 Task: Find connections with filter location Lorca with filter topic #motivation with filter profile language Potuguese with filter current company Reliance Industries Limited with filter school G. Pulla Reddy Engineering College with filter industry Security Guards and Patrol Services with filter service category Healthcare Consulting with filter keywords title Bookkeeper
Action: Mouse moved to (470, 57)
Screenshot: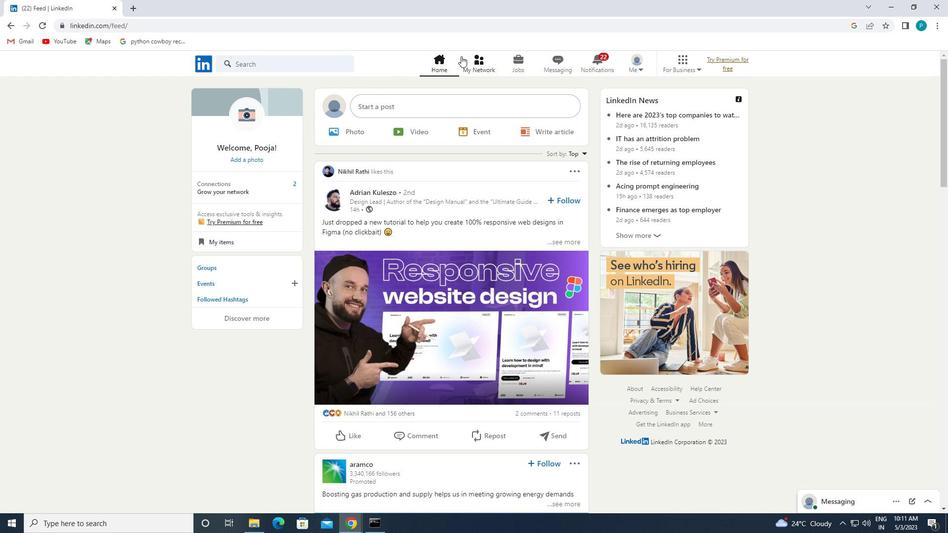 
Action: Mouse pressed left at (470, 57)
Screenshot: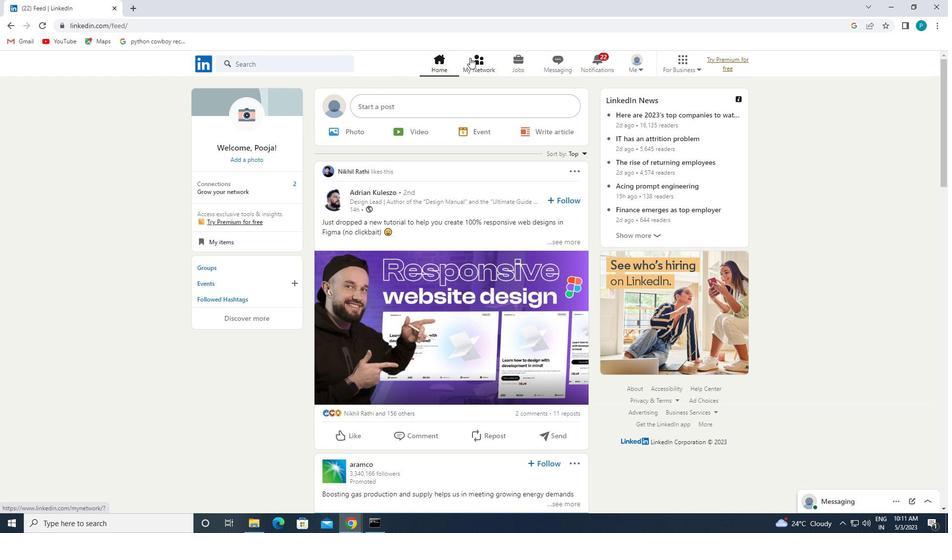 
Action: Mouse moved to (291, 113)
Screenshot: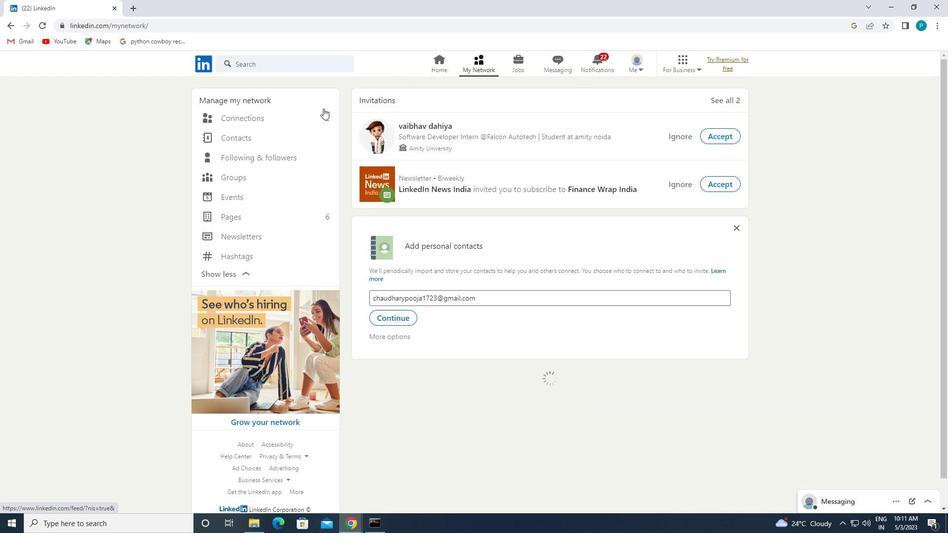 
Action: Mouse pressed left at (291, 113)
Screenshot: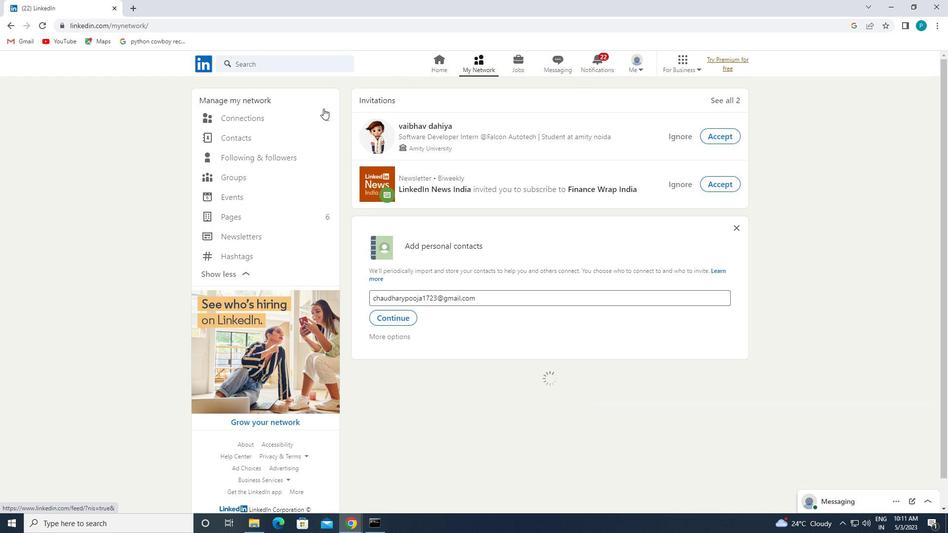 
Action: Mouse moved to (531, 114)
Screenshot: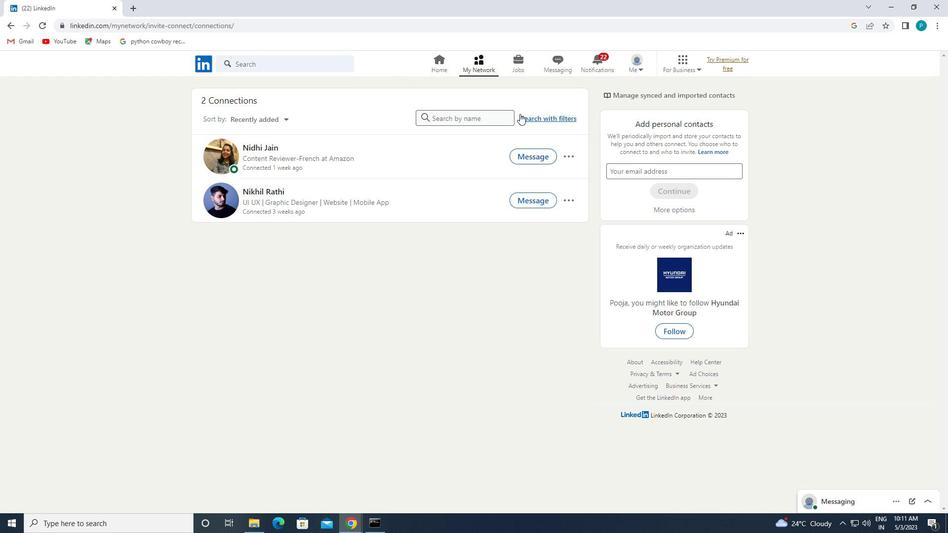 
Action: Mouse pressed left at (531, 114)
Screenshot: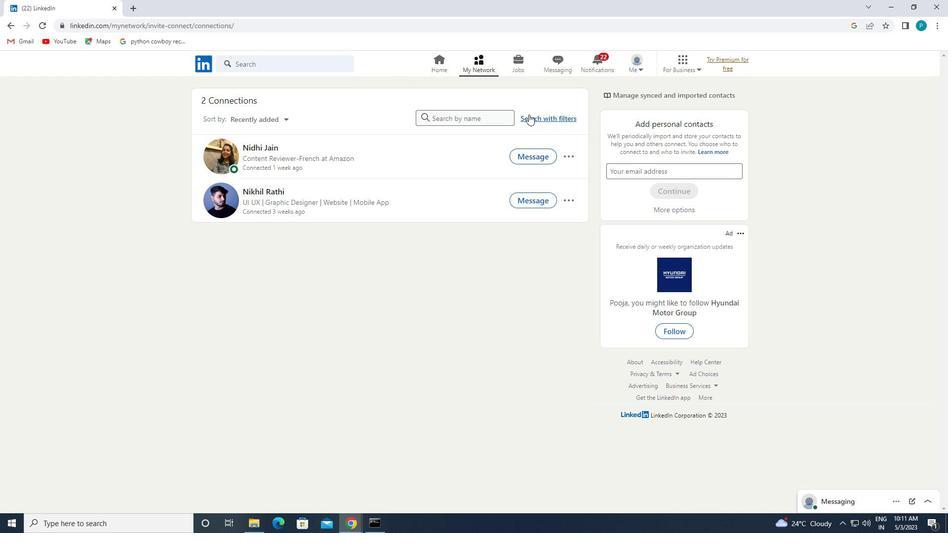 
Action: Mouse moved to (513, 96)
Screenshot: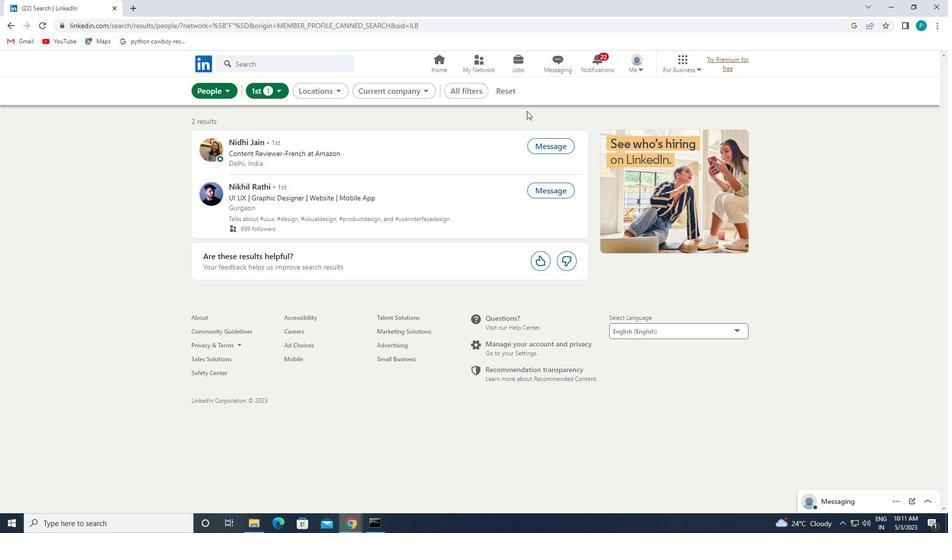 
Action: Mouse pressed left at (513, 96)
Screenshot: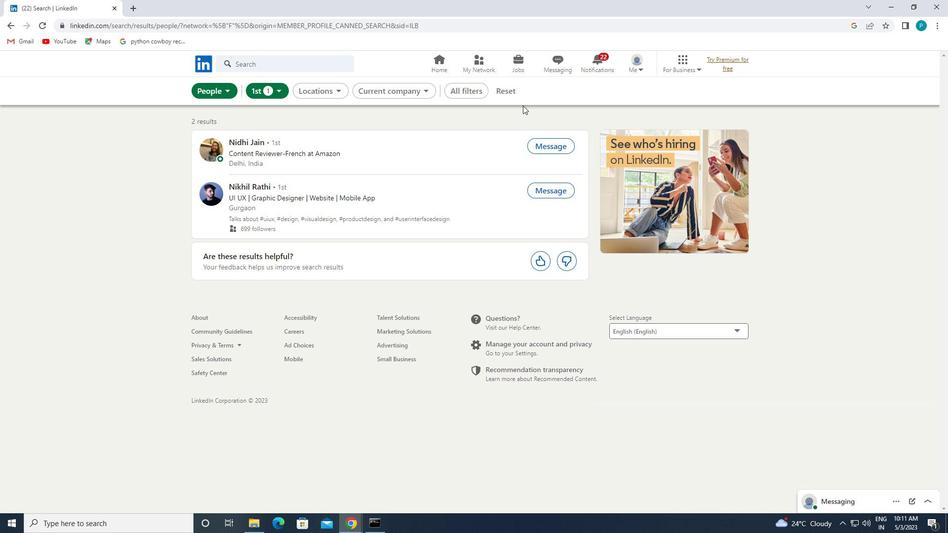 
Action: Mouse moved to (503, 91)
Screenshot: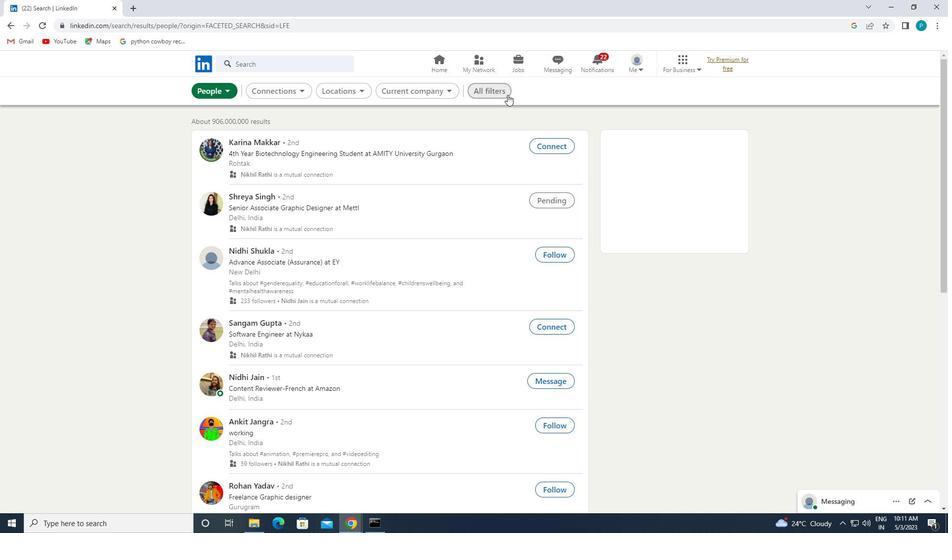 
Action: Mouse pressed left at (503, 91)
Screenshot: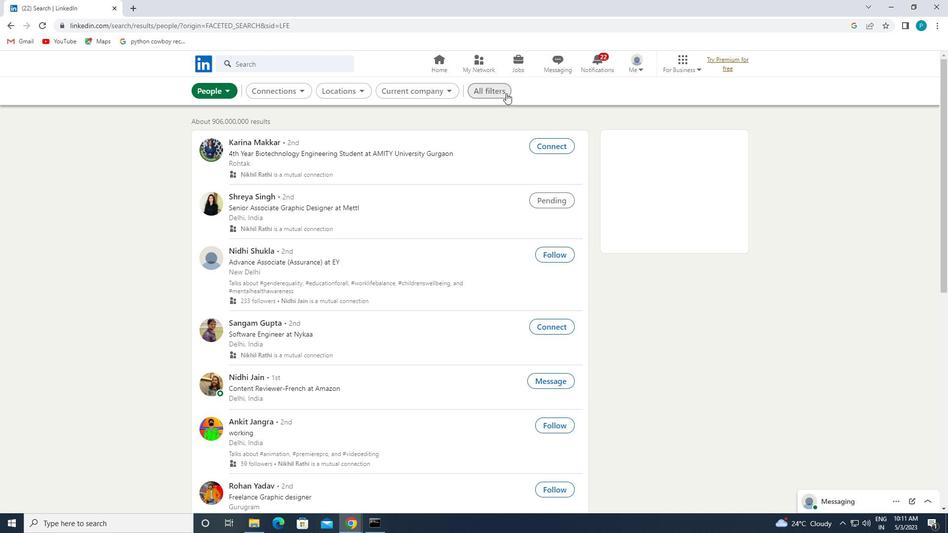 
Action: Mouse moved to (811, 257)
Screenshot: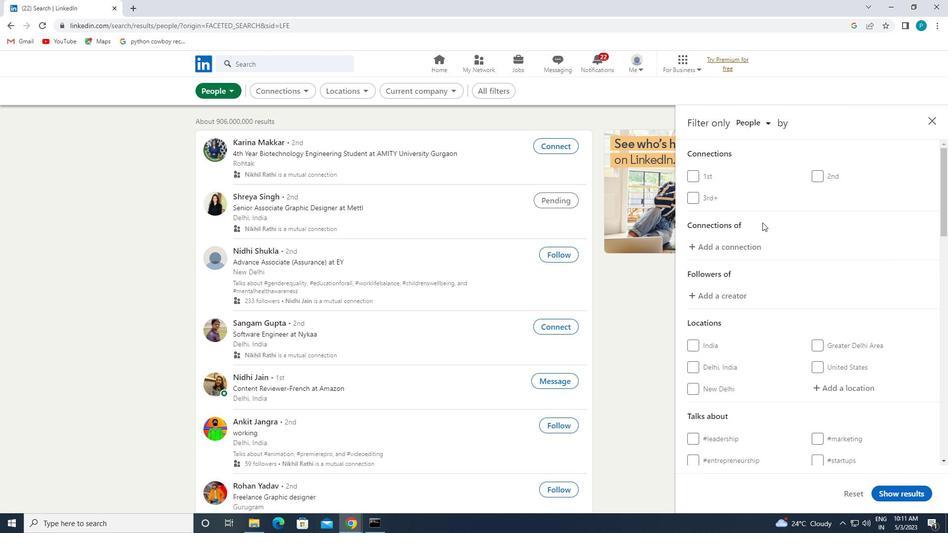 
Action: Mouse scrolled (811, 256) with delta (0, 0)
Screenshot: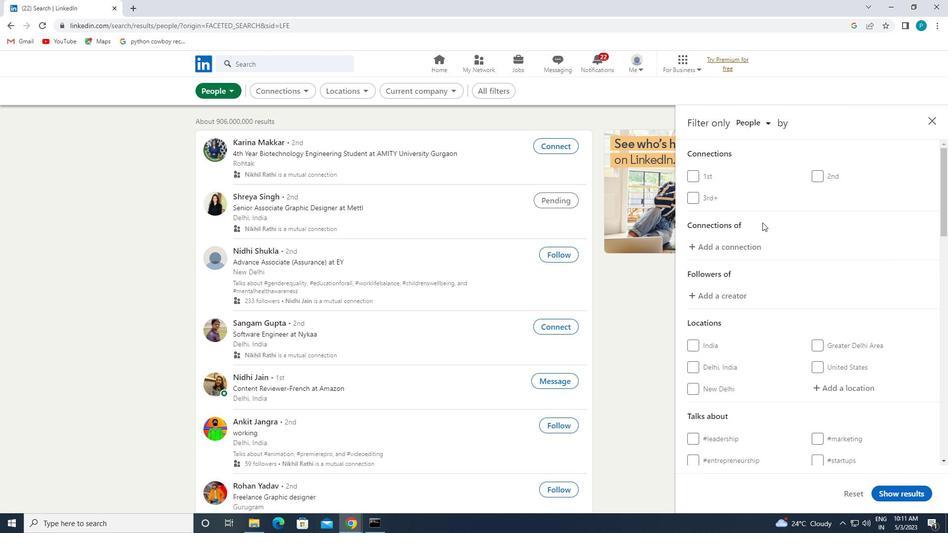 
Action: Mouse moved to (811, 257)
Screenshot: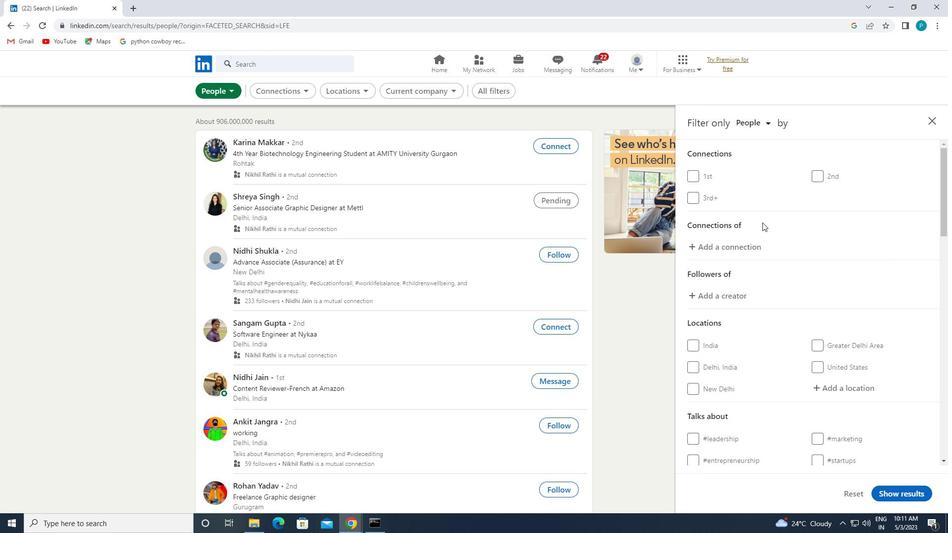 
Action: Mouse scrolled (811, 257) with delta (0, 0)
Screenshot: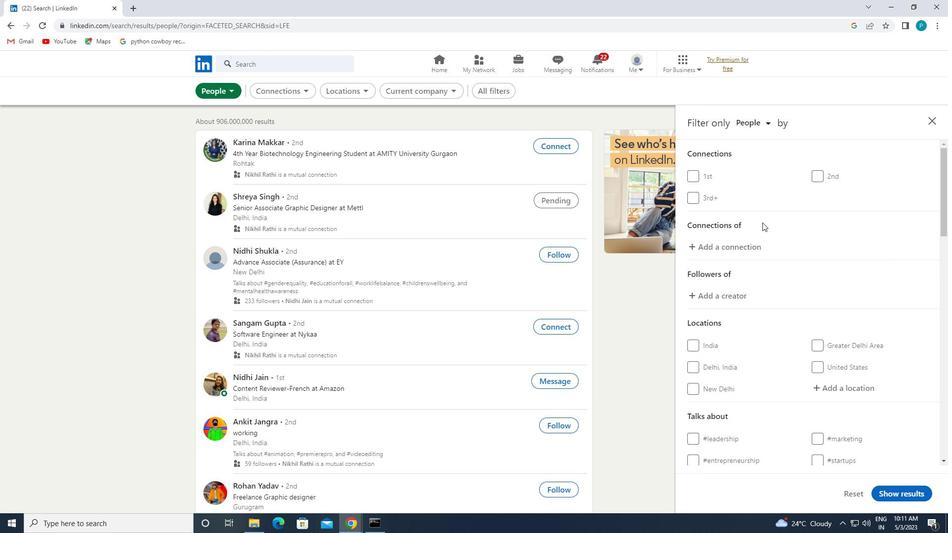 
Action: Mouse scrolled (811, 257) with delta (0, 0)
Screenshot: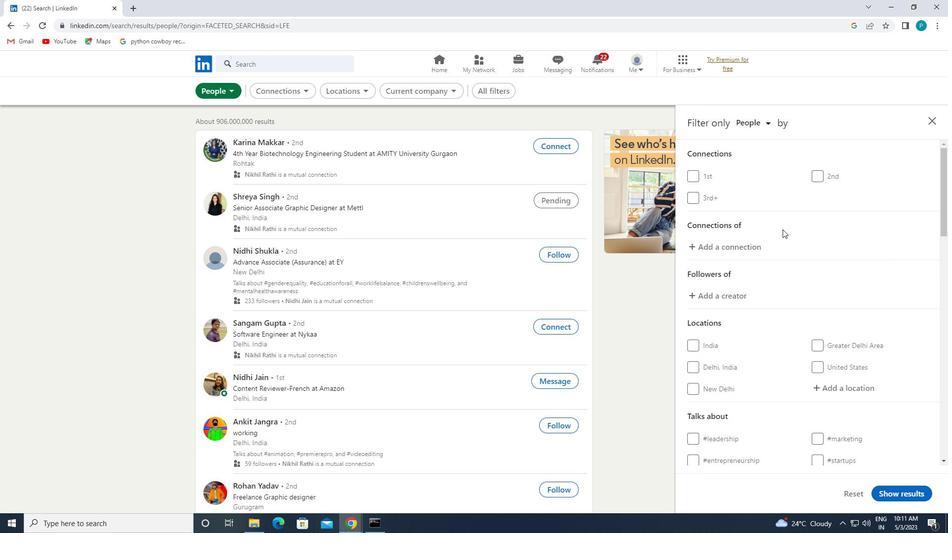 
Action: Mouse moved to (820, 240)
Screenshot: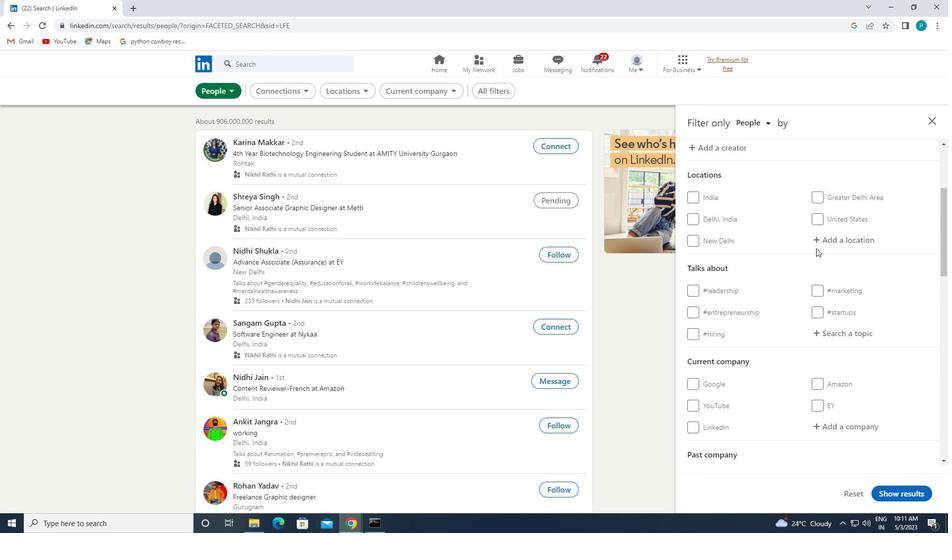 
Action: Mouse pressed left at (820, 240)
Screenshot: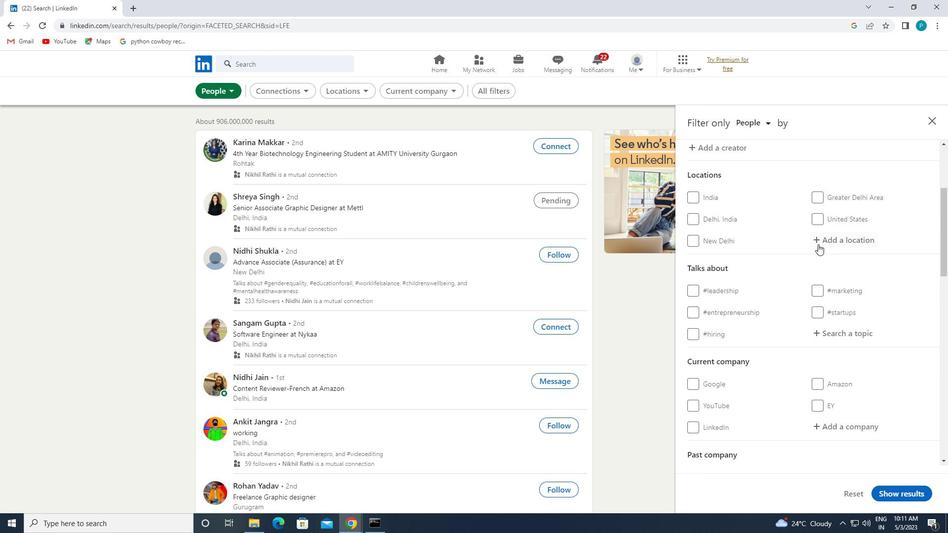 
Action: Mouse moved to (821, 240)
Screenshot: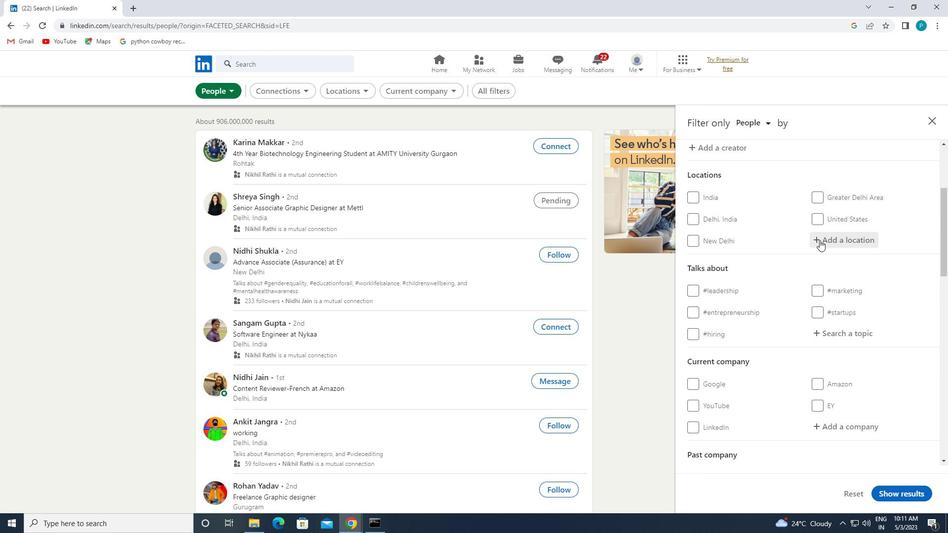 
Action: Key pressed <Key.caps_lock>l<Key.caps_lock>orca
Screenshot: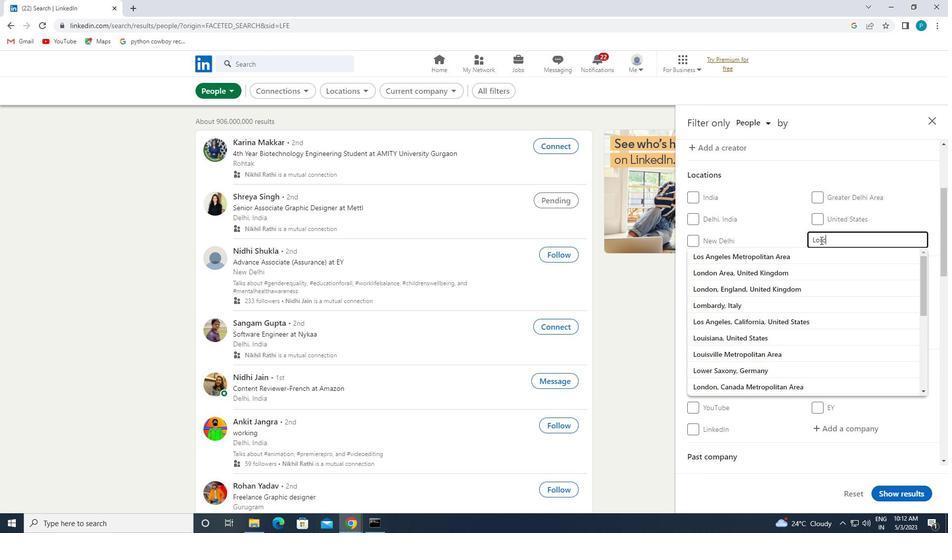 
Action: Mouse moved to (801, 257)
Screenshot: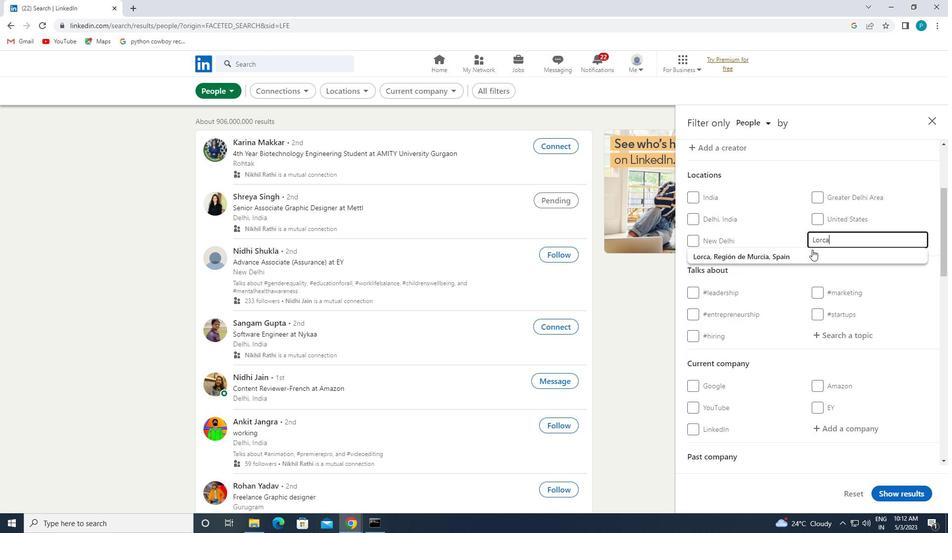 
Action: Mouse pressed left at (801, 257)
Screenshot: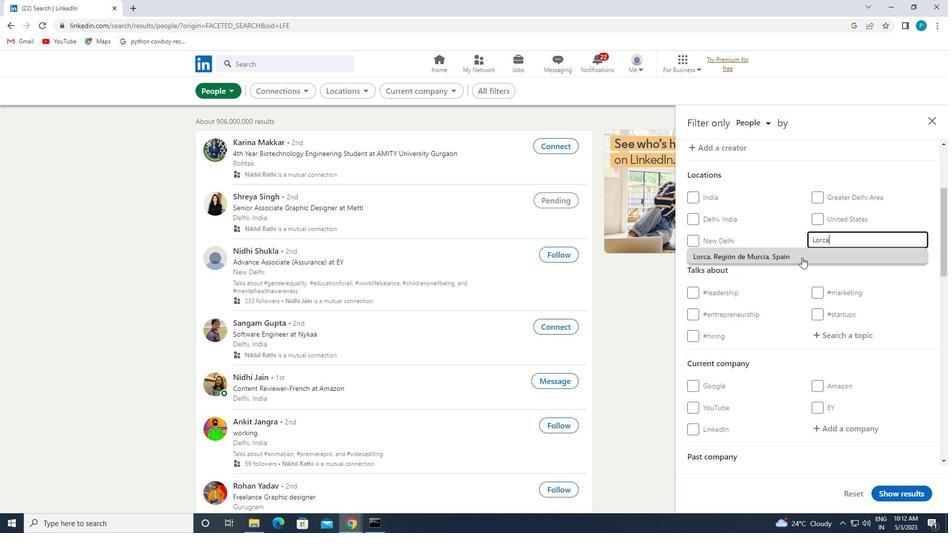 
Action: Mouse moved to (817, 314)
Screenshot: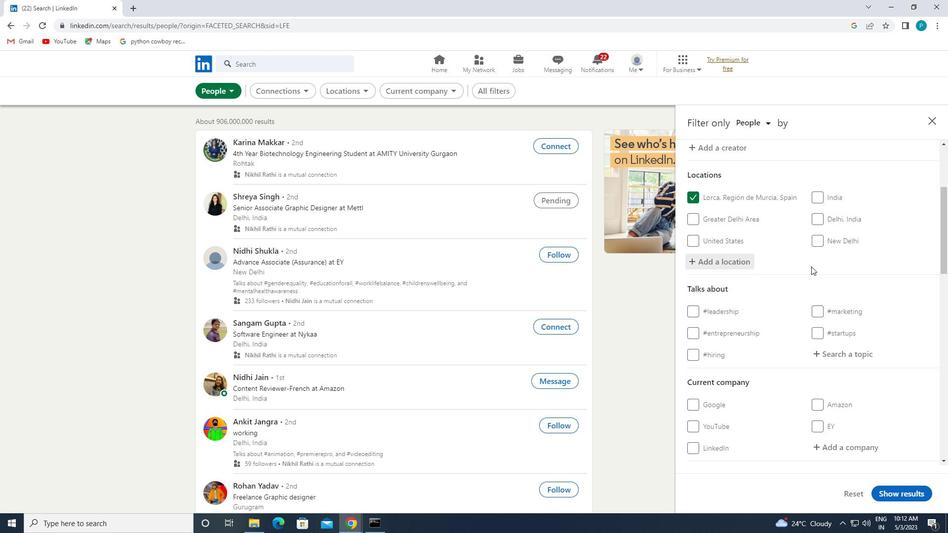 
Action: Mouse scrolled (817, 313) with delta (0, 0)
Screenshot: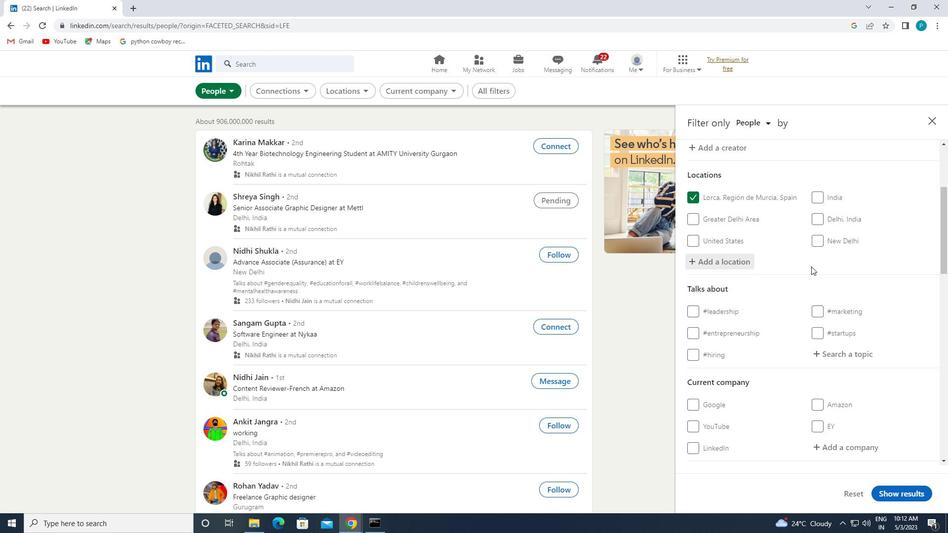 
Action: Mouse moved to (820, 307)
Screenshot: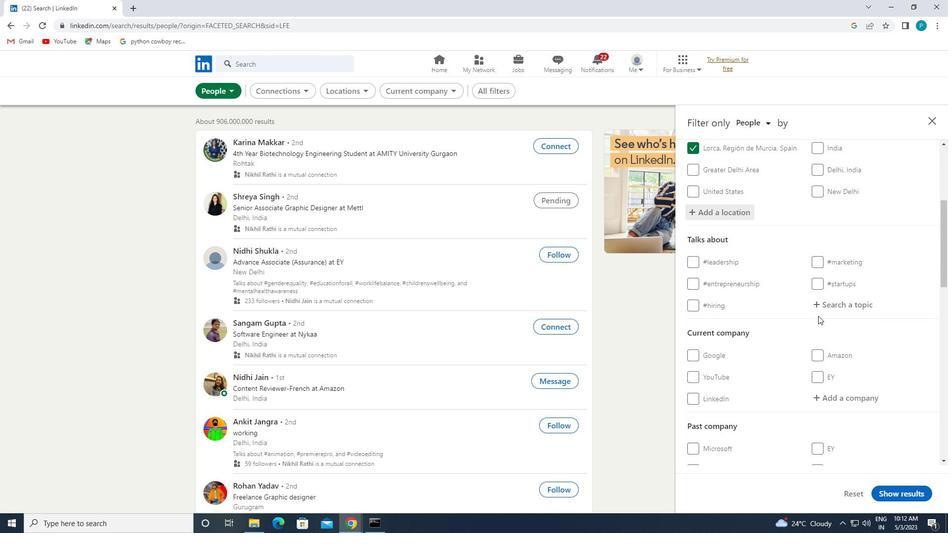 
Action: Mouse pressed left at (820, 307)
Screenshot: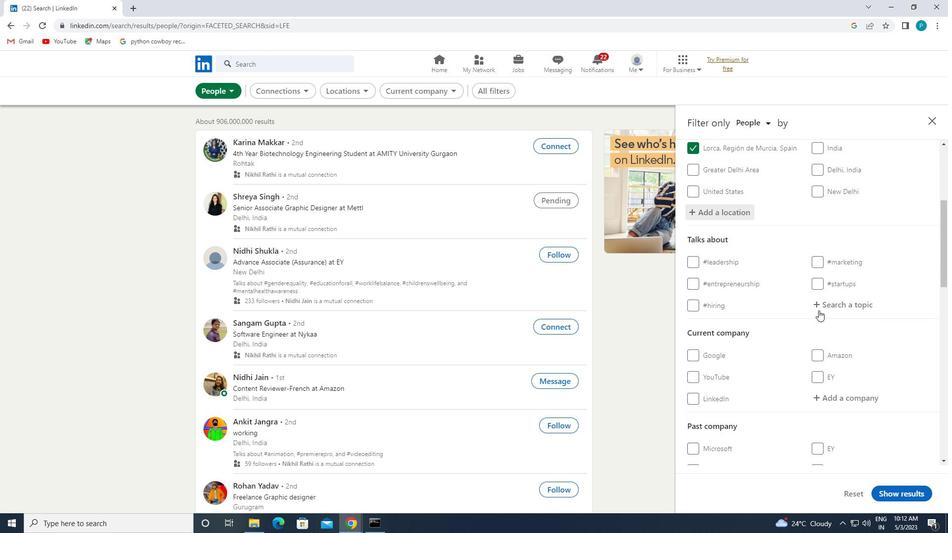 
Action: Mouse moved to (826, 308)
Screenshot: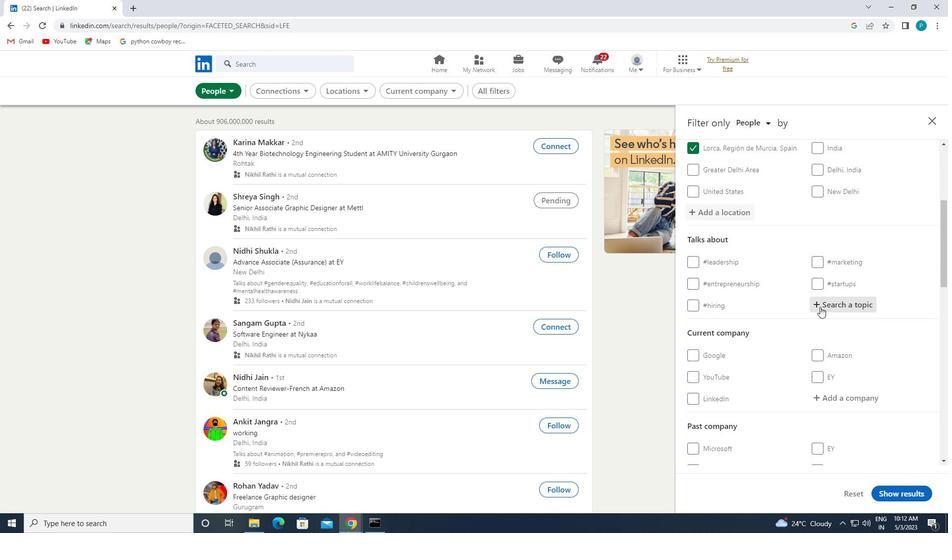 
Action: Key pressed <Key.shift><Key.shift><Key.shift><Key.shift><Key.shift><Key.shift><Key.shift>#<Key.caps_lock><Key.caps_lock>MOTIVATION
Screenshot: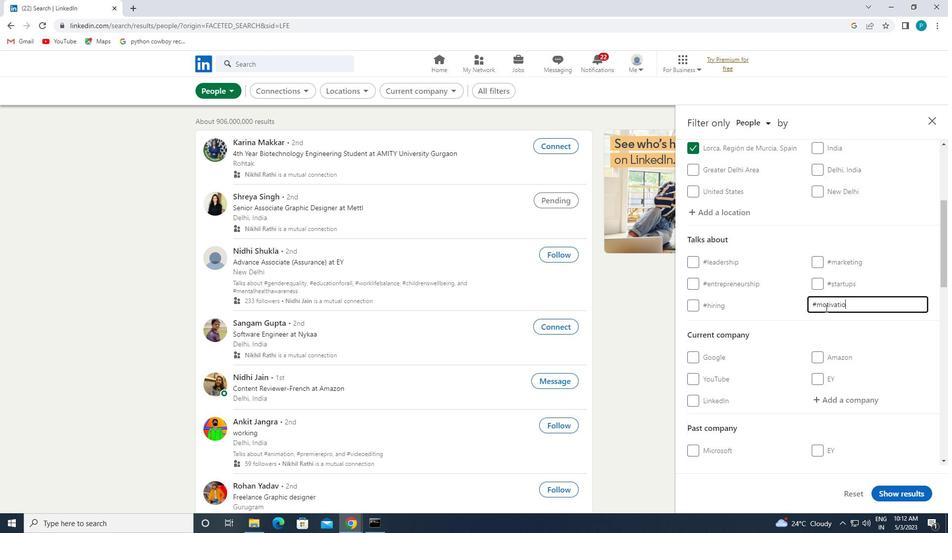 
Action: Mouse moved to (803, 333)
Screenshot: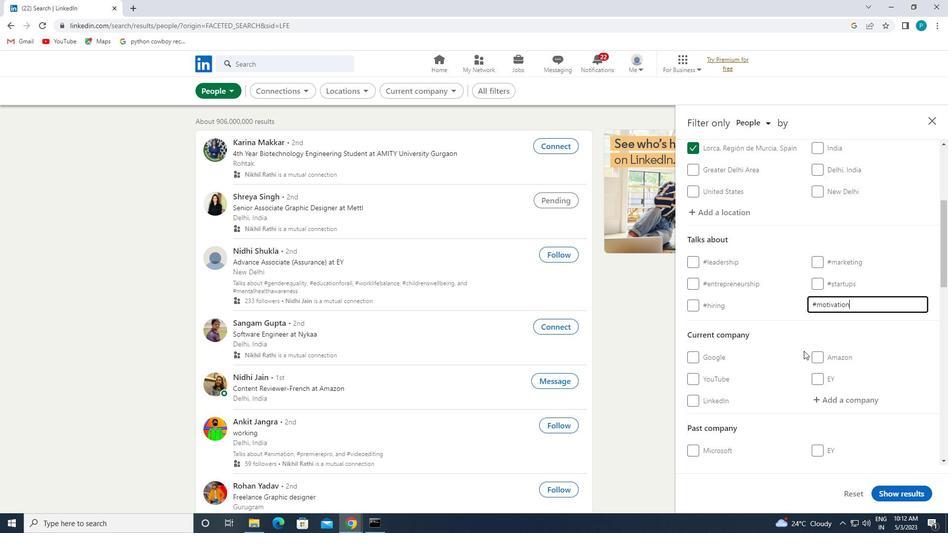 
Action: Mouse scrolled (803, 333) with delta (0, 0)
Screenshot: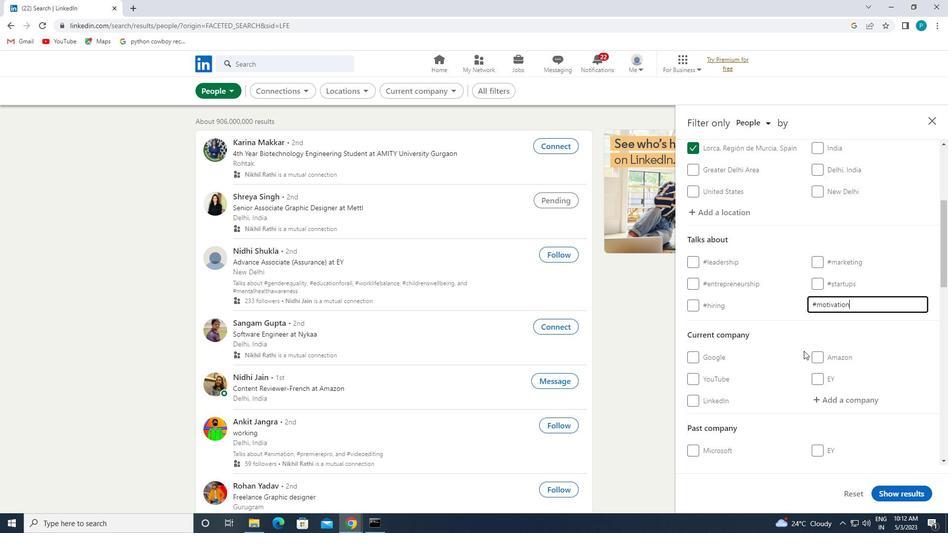 
Action: Mouse scrolled (803, 333) with delta (0, 0)
Screenshot: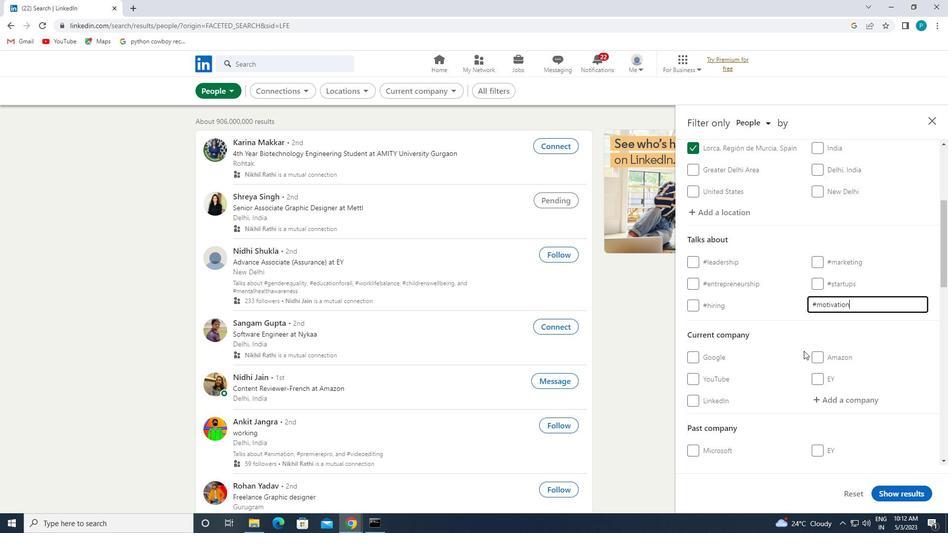 
Action: Mouse scrolled (803, 333) with delta (0, 0)
Screenshot: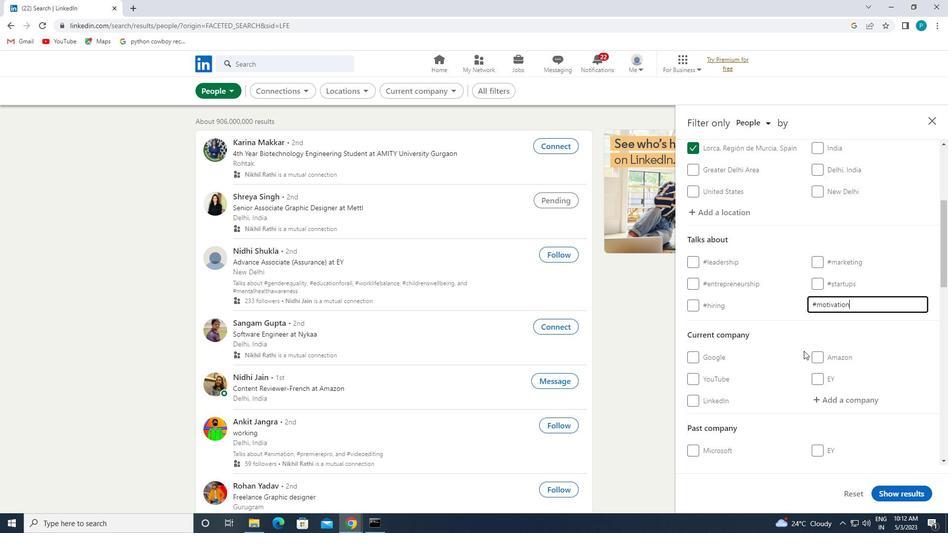
Action: Mouse moved to (791, 346)
Screenshot: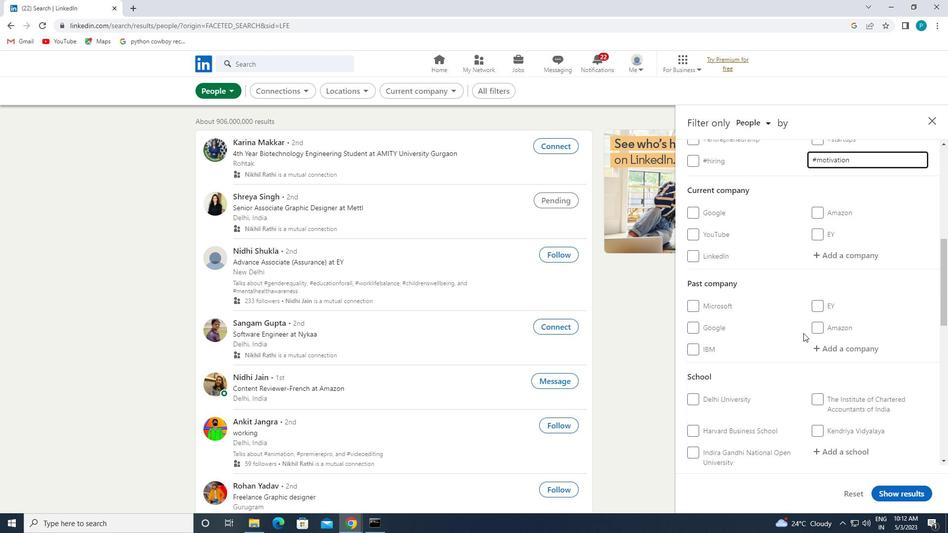 
Action: Mouse scrolled (791, 345) with delta (0, 0)
Screenshot: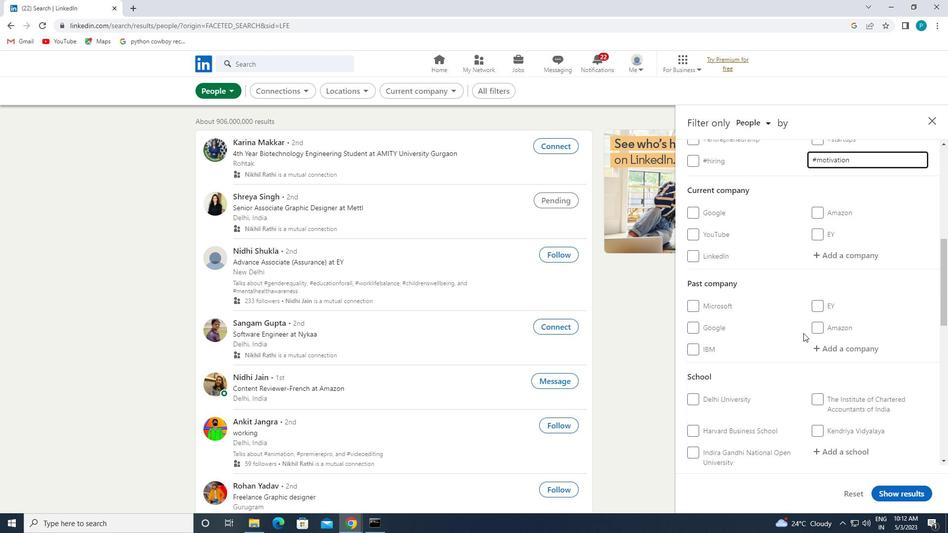 
Action: Mouse moved to (790, 347)
Screenshot: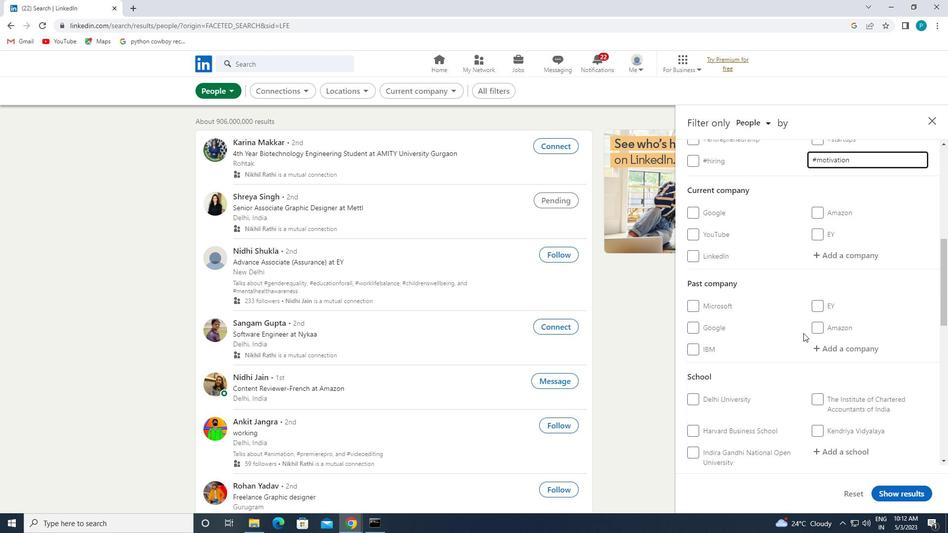 
Action: Mouse scrolled (790, 346) with delta (0, 0)
Screenshot: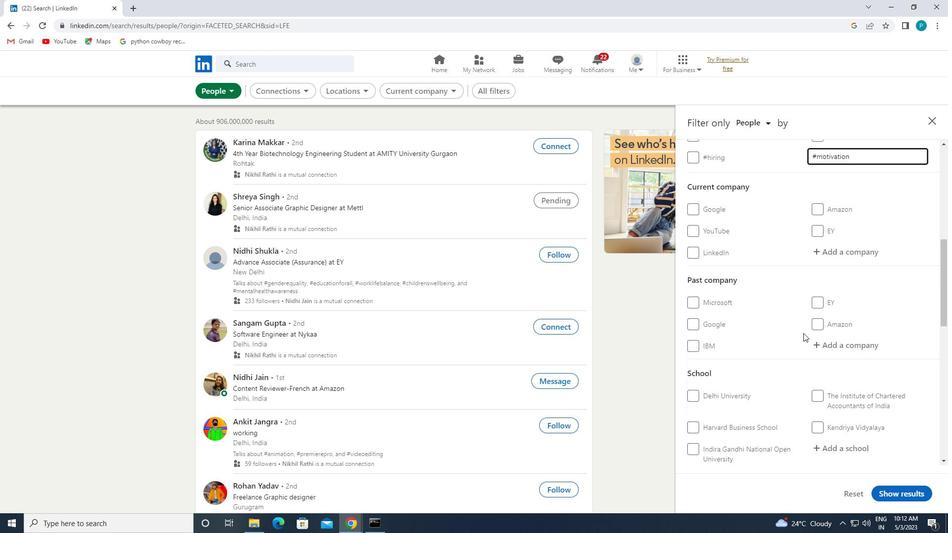 
Action: Mouse moved to (790, 347)
Screenshot: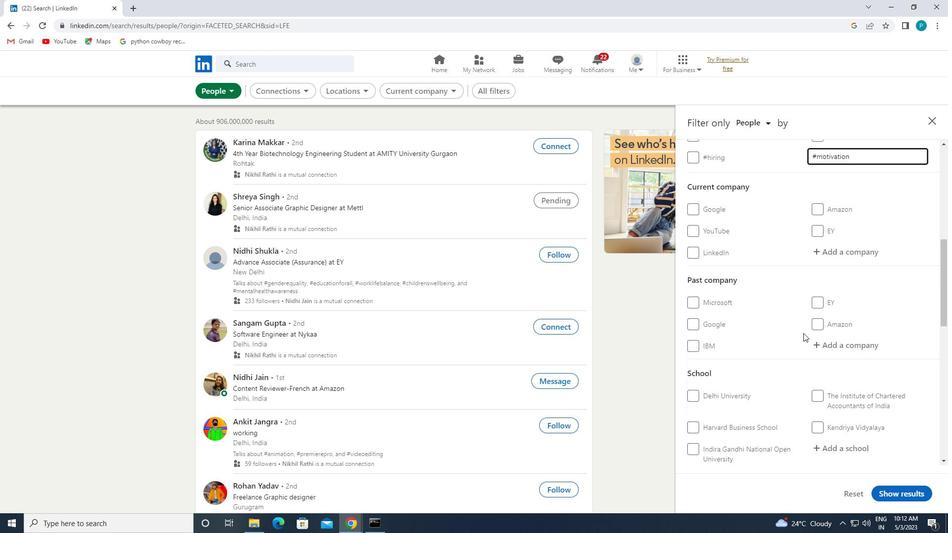 
Action: Mouse scrolled (790, 347) with delta (0, 0)
Screenshot: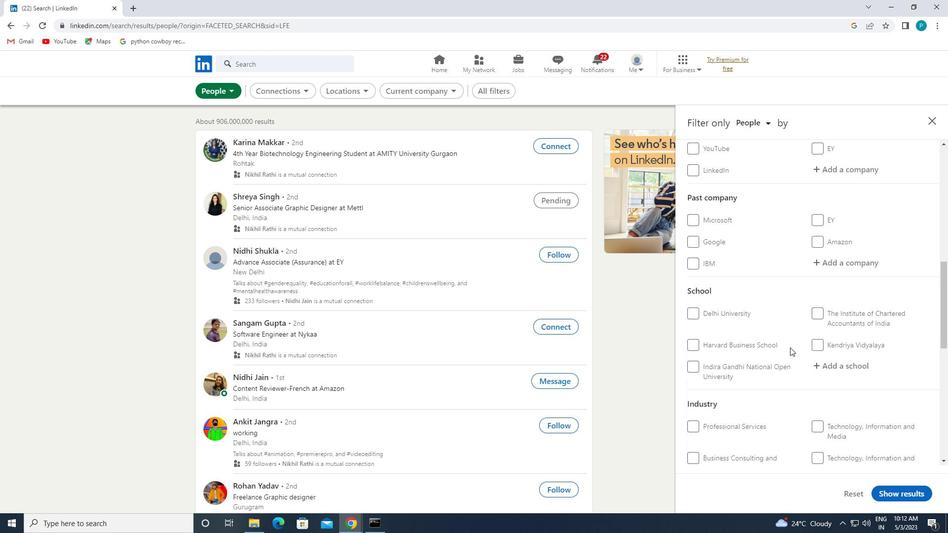 
Action: Mouse moved to (790, 348)
Screenshot: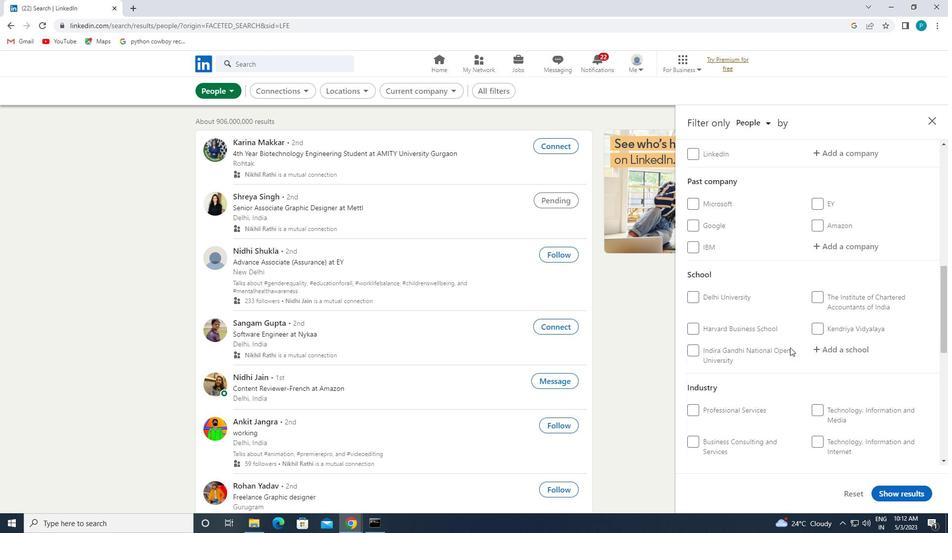 
Action: Mouse scrolled (790, 347) with delta (0, 0)
Screenshot: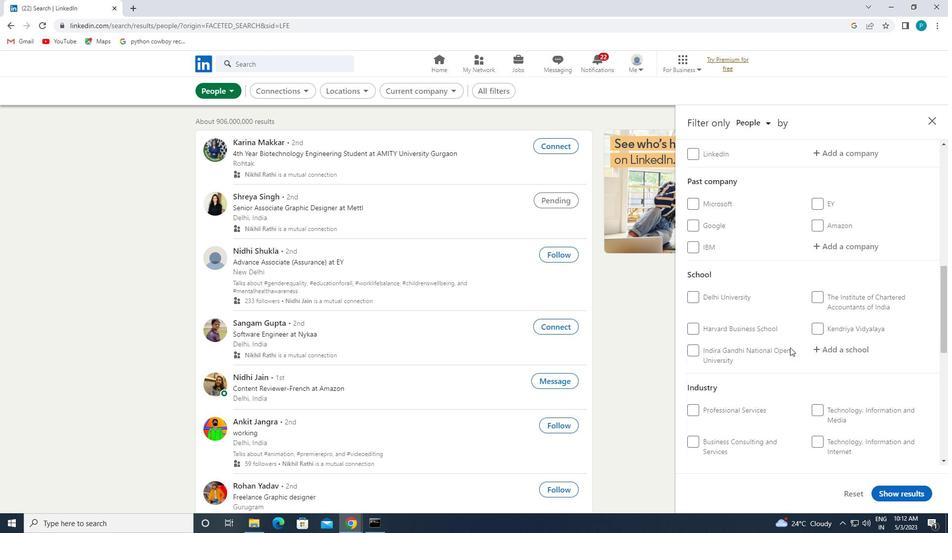 
Action: Mouse moved to (786, 353)
Screenshot: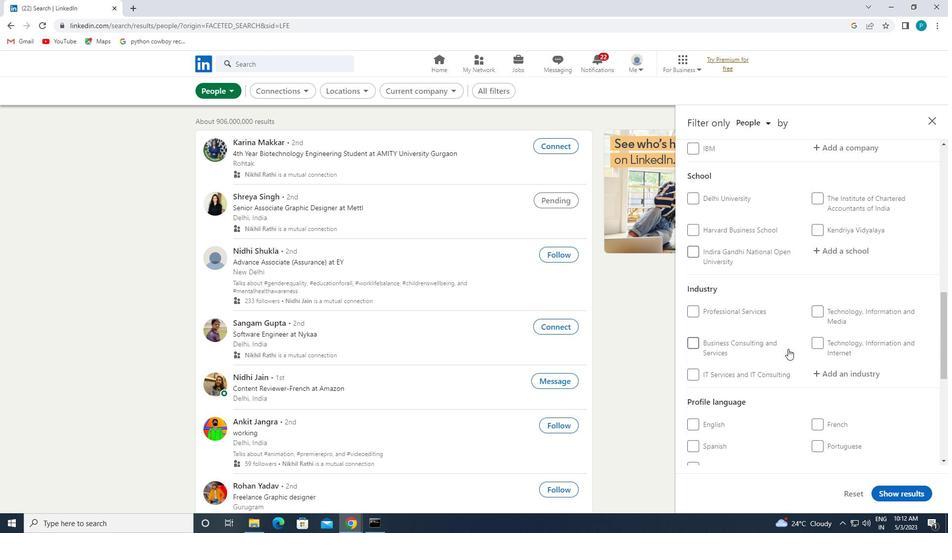 
Action: Mouse scrolled (786, 352) with delta (0, 0)
Screenshot: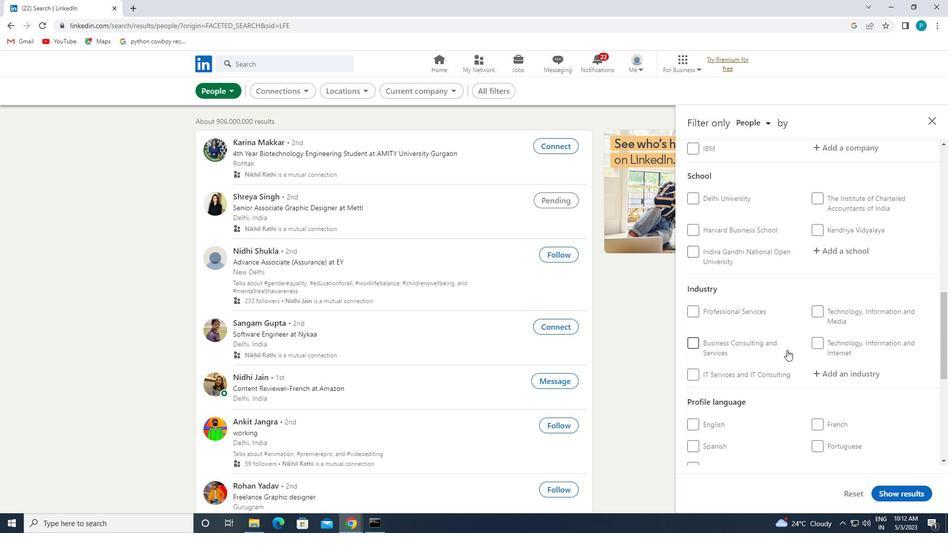 
Action: Mouse moved to (785, 355)
Screenshot: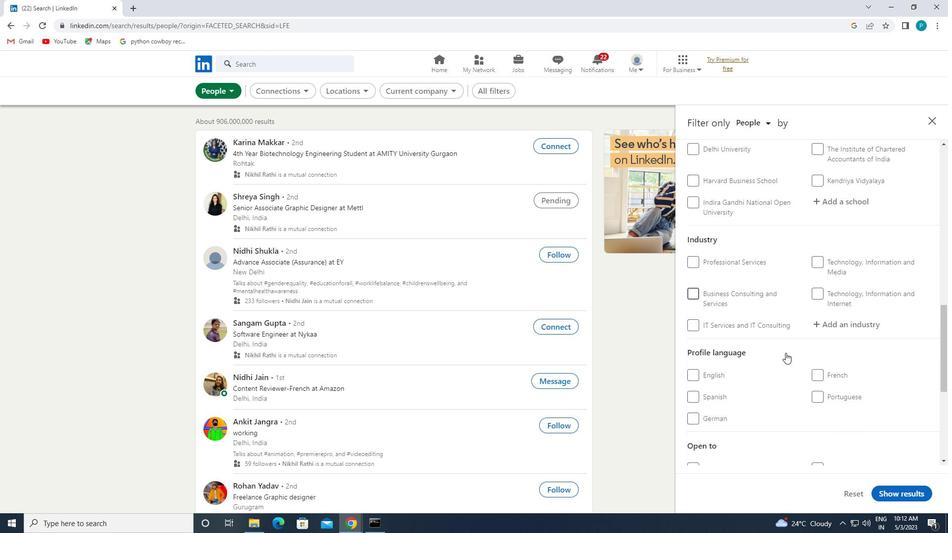 
Action: Mouse scrolled (785, 355) with delta (0, 0)
Screenshot: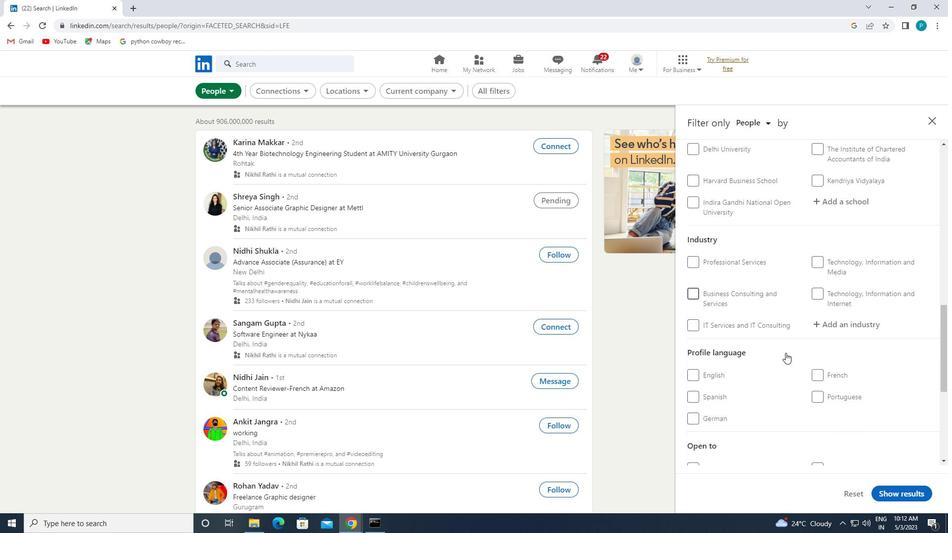 
Action: Mouse moved to (861, 347)
Screenshot: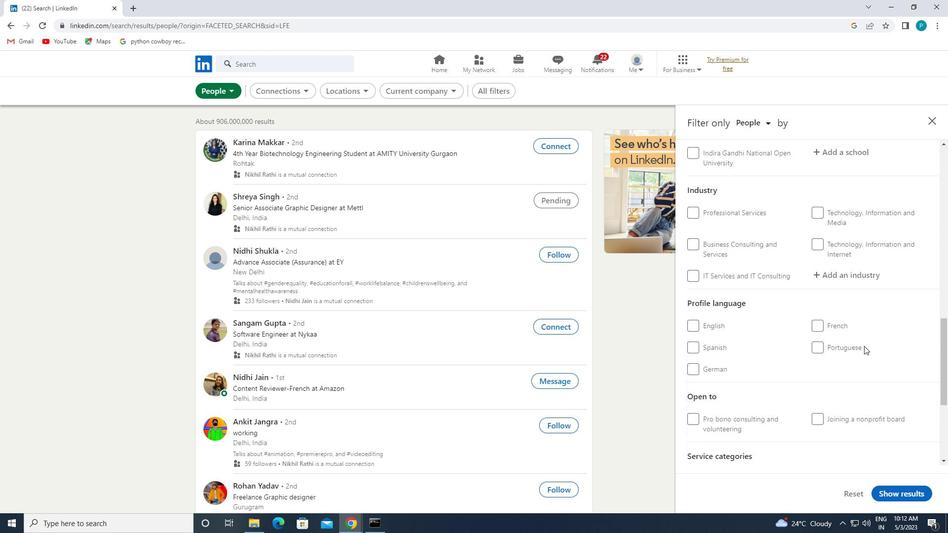 
Action: Mouse pressed left at (861, 347)
Screenshot: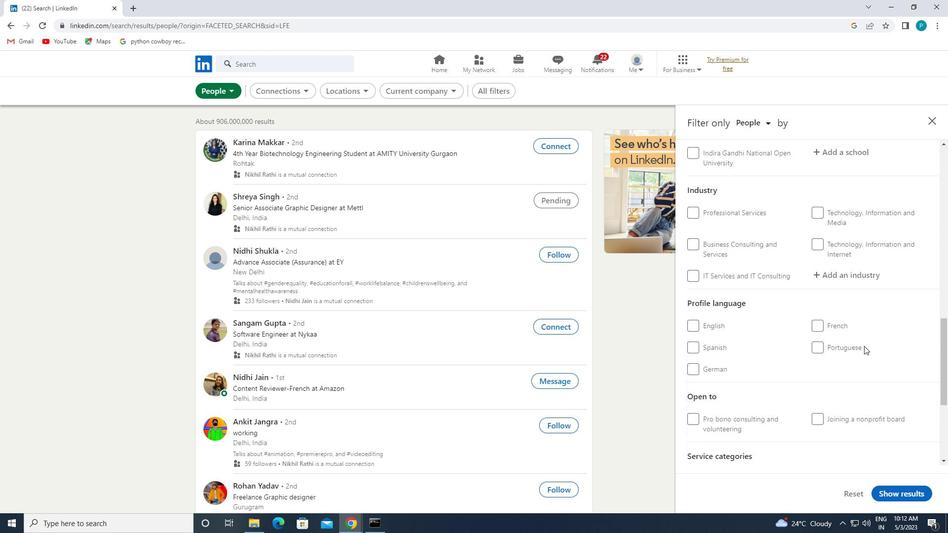 
Action: Mouse moved to (869, 334)
Screenshot: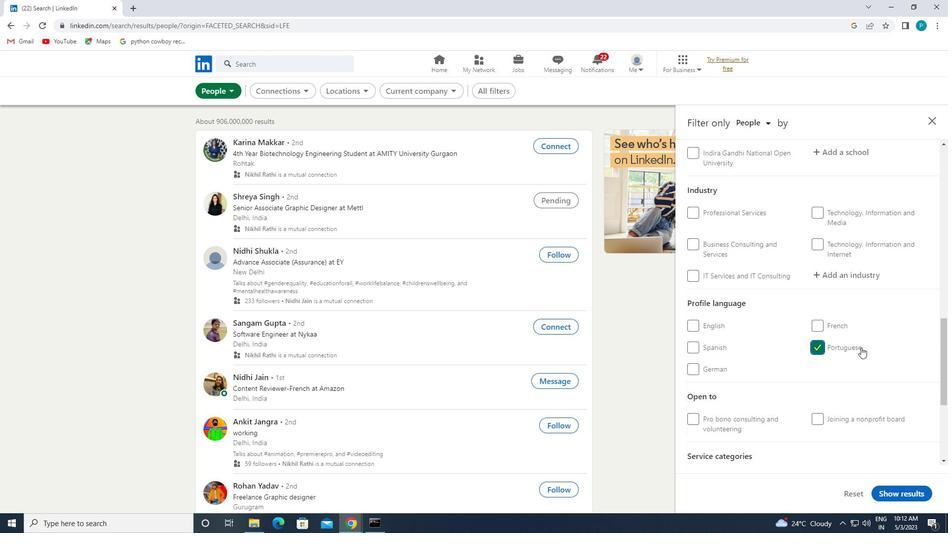 
Action: Mouse scrolled (869, 334) with delta (0, 0)
Screenshot: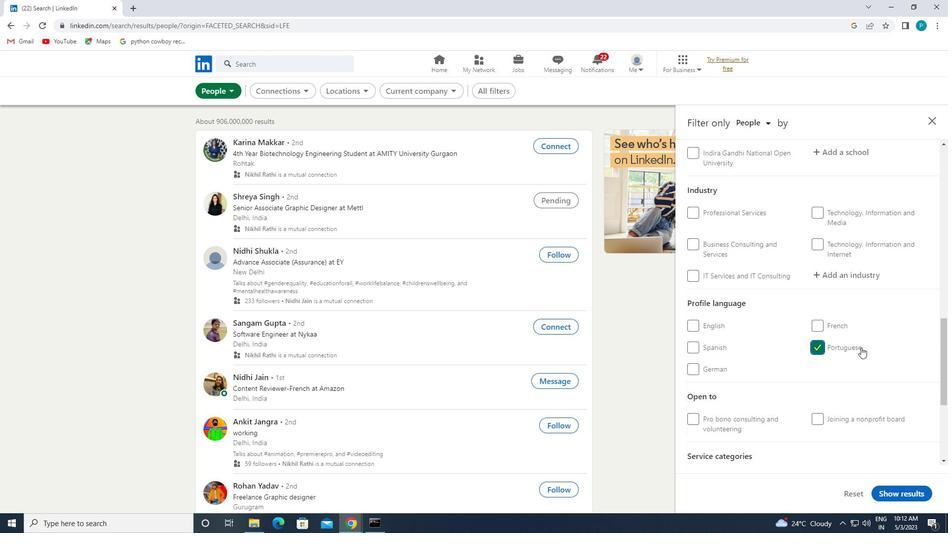 
Action: Mouse moved to (869, 332)
Screenshot: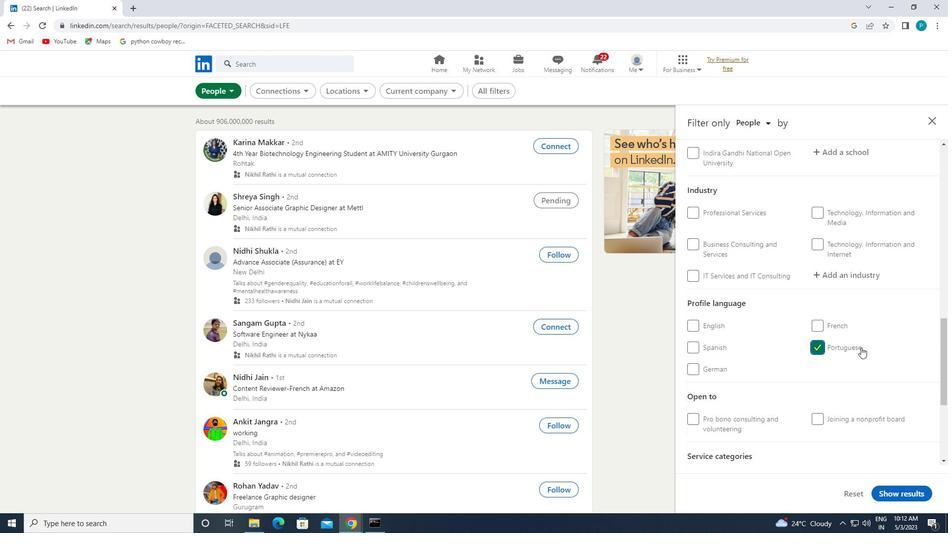 
Action: Mouse scrolled (869, 333) with delta (0, 0)
Screenshot: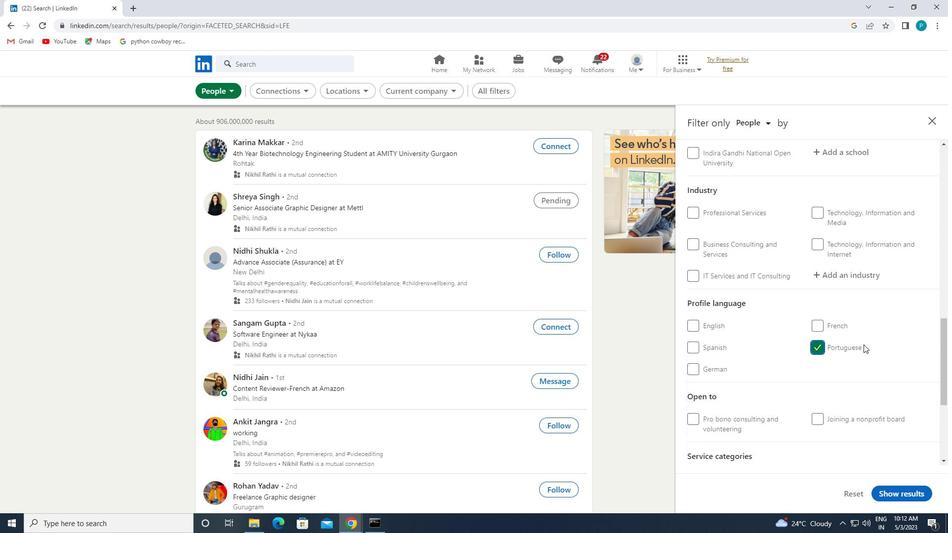 
Action: Mouse moved to (872, 325)
Screenshot: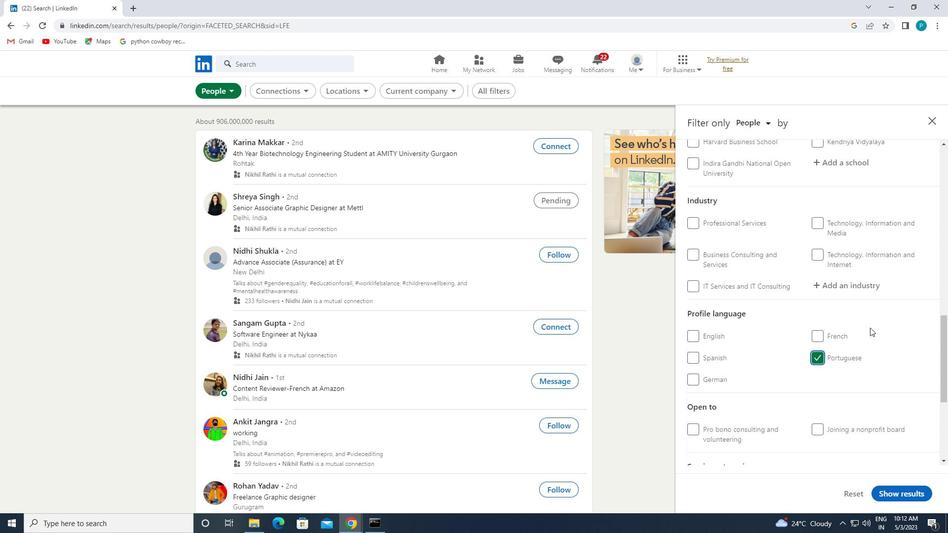 
Action: Mouse scrolled (872, 325) with delta (0, 0)
Screenshot: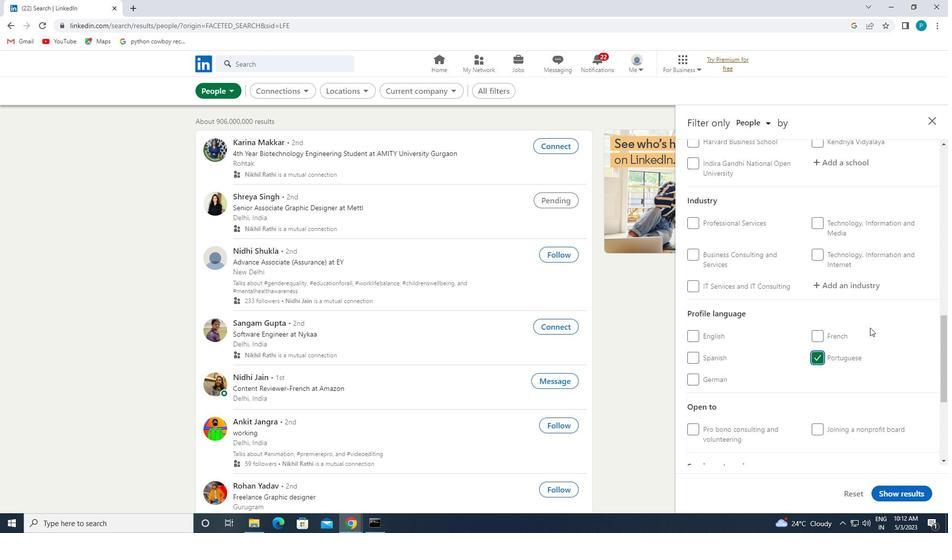 
Action: Mouse moved to (872, 324)
Screenshot: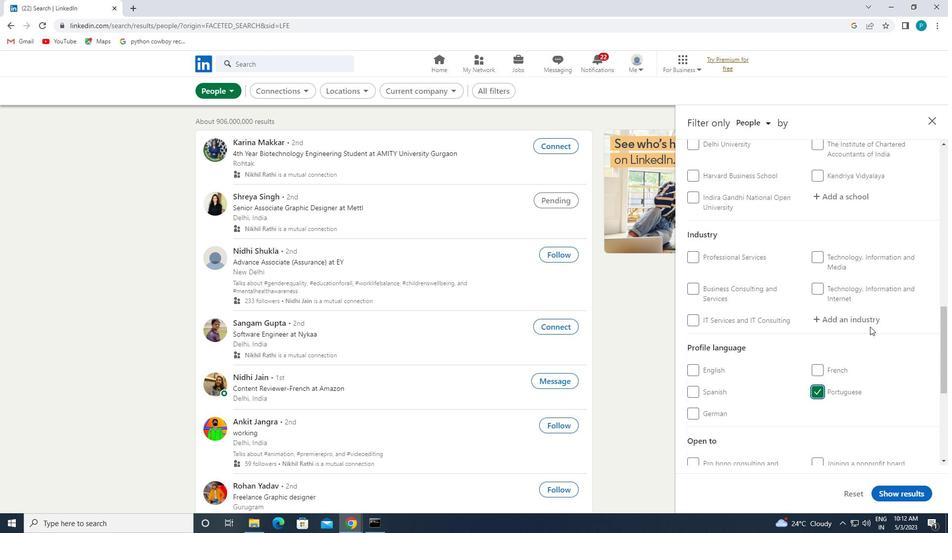 
Action: Mouse scrolled (872, 325) with delta (0, 0)
Screenshot: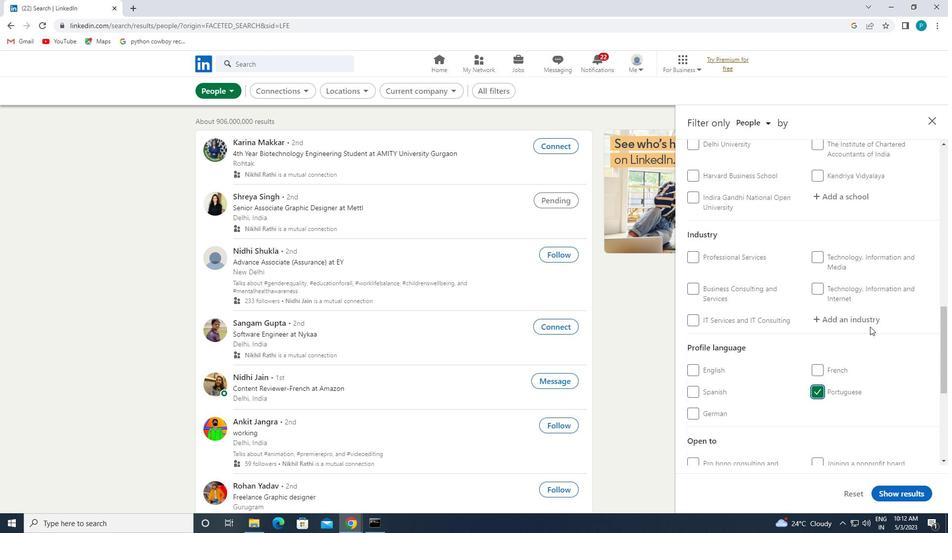 
Action: Mouse scrolled (872, 325) with delta (0, 0)
Screenshot: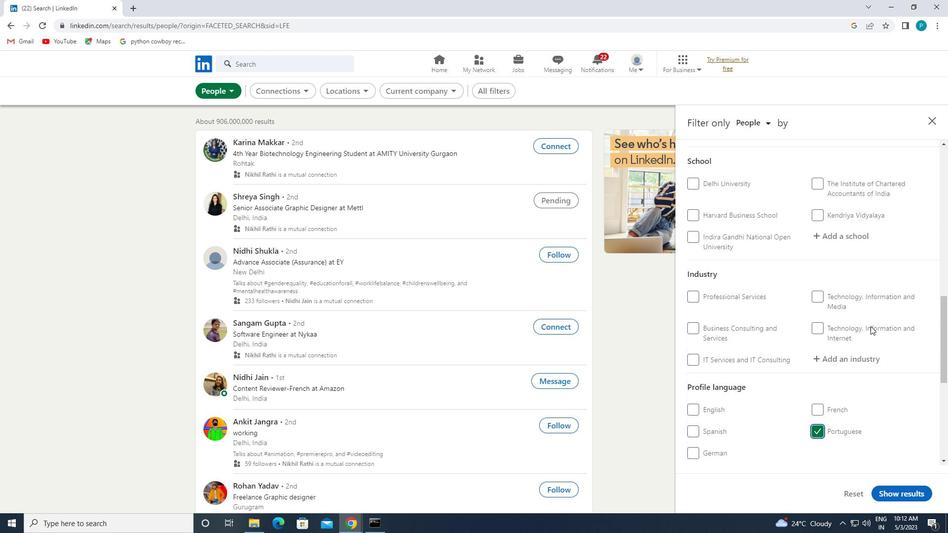 
Action: Mouse moved to (852, 268)
Screenshot: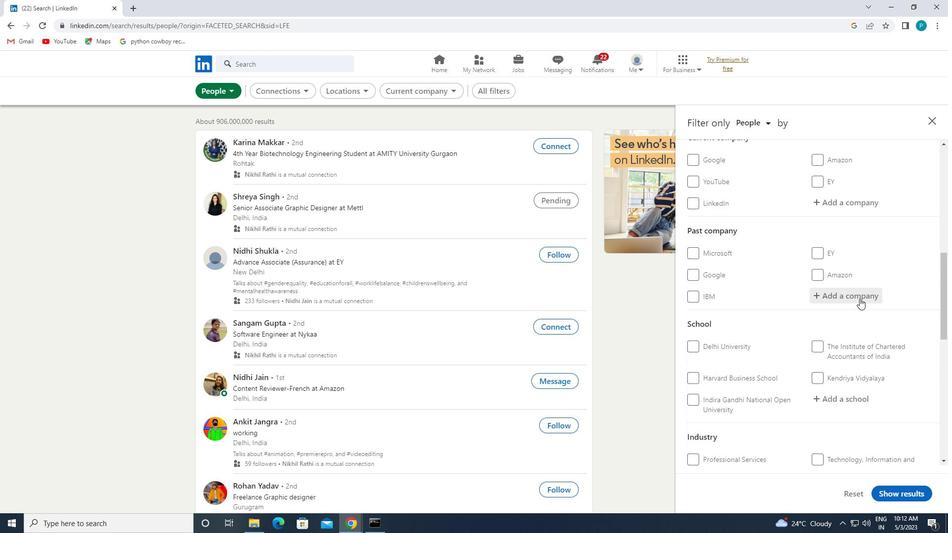 
Action: Mouse scrolled (852, 268) with delta (0, 0)
Screenshot: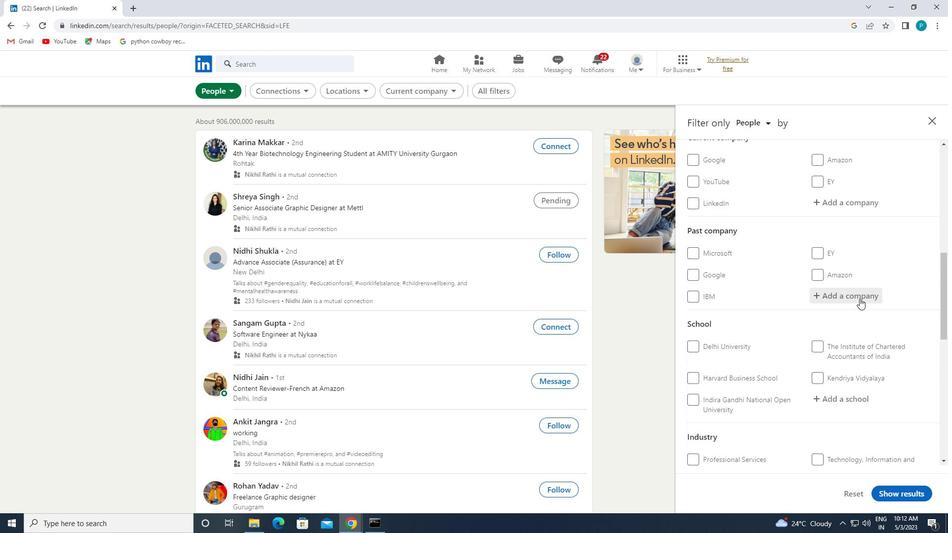 
Action: Mouse moved to (852, 267)
Screenshot: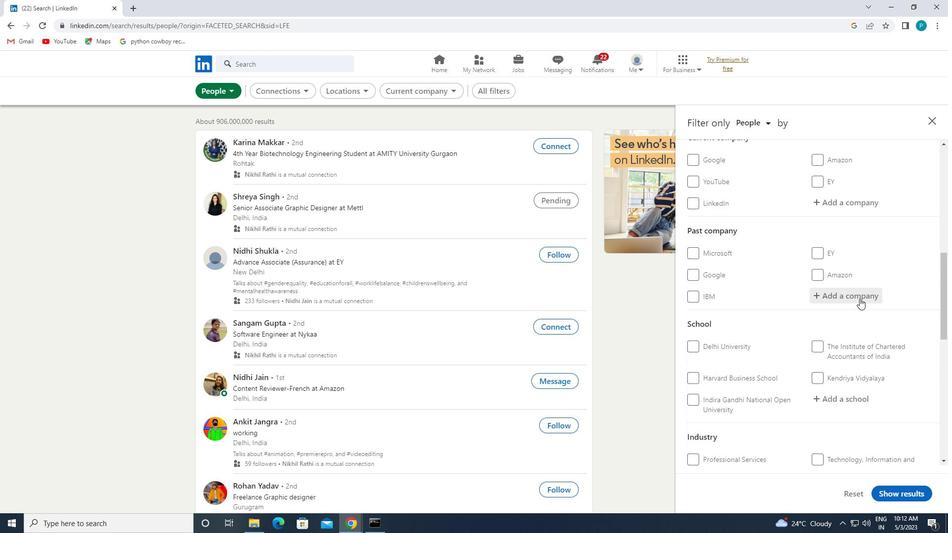 
Action: Mouse scrolled (852, 267) with delta (0, 0)
Screenshot: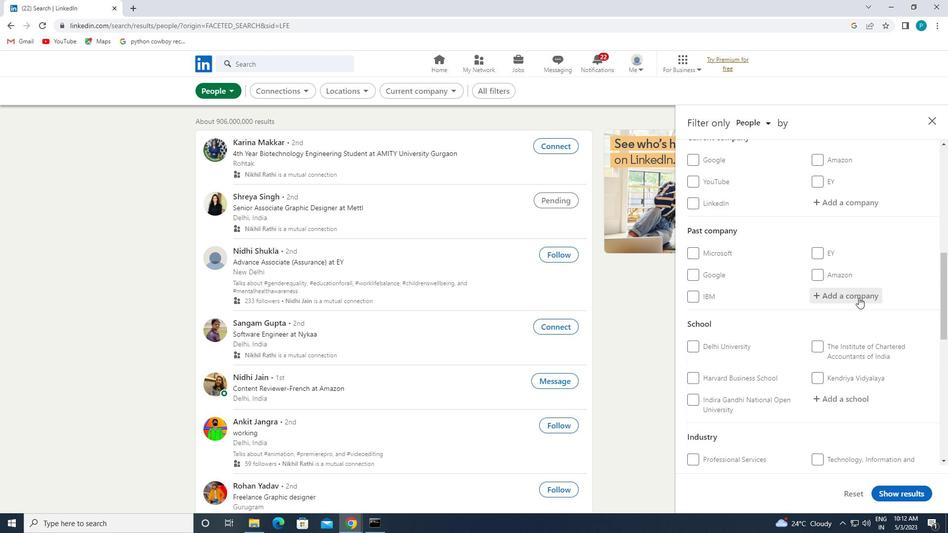 
Action: Mouse moved to (852, 293)
Screenshot: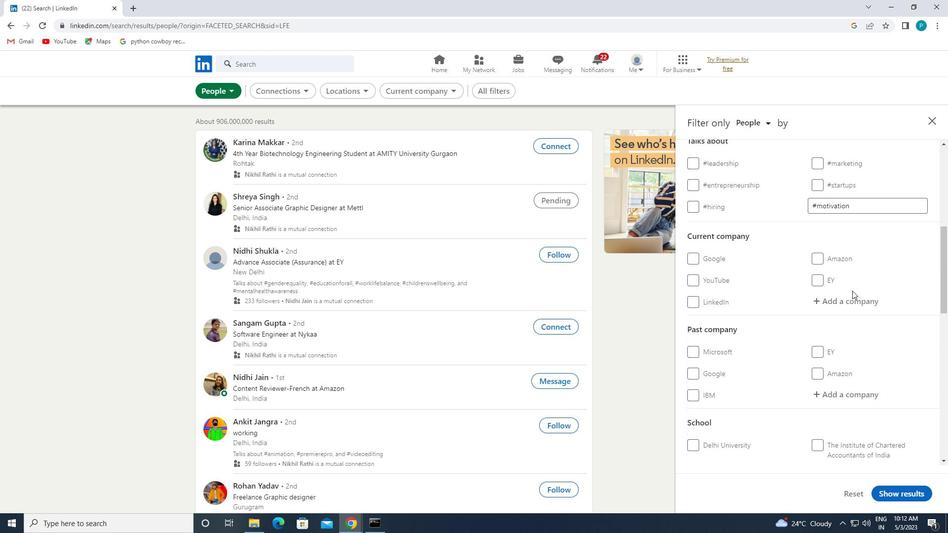 
Action: Mouse pressed left at (852, 293)
Screenshot: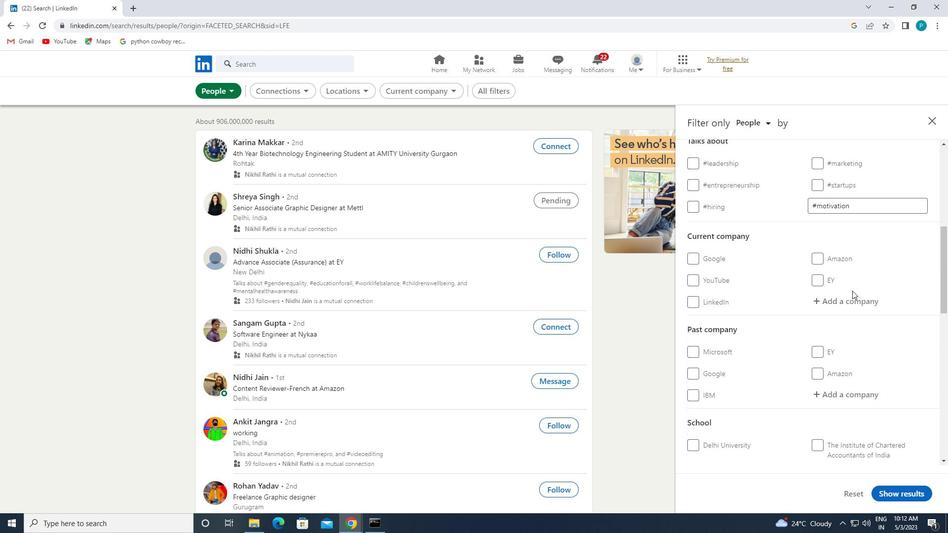 
Action: Mouse moved to (852, 294)
Screenshot: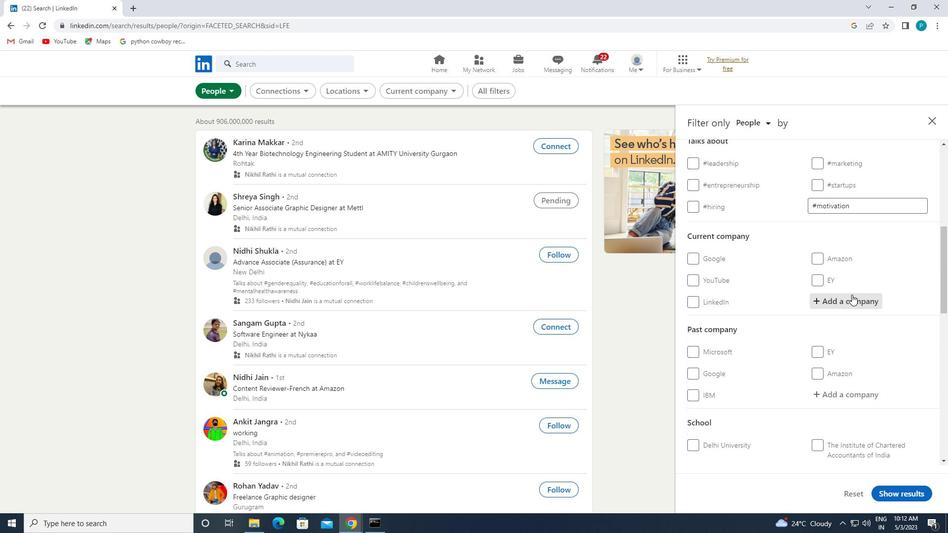 
Action: Key pressed <Key.caps_lock>R<Key.caps_lock>ELIANCE
Screenshot: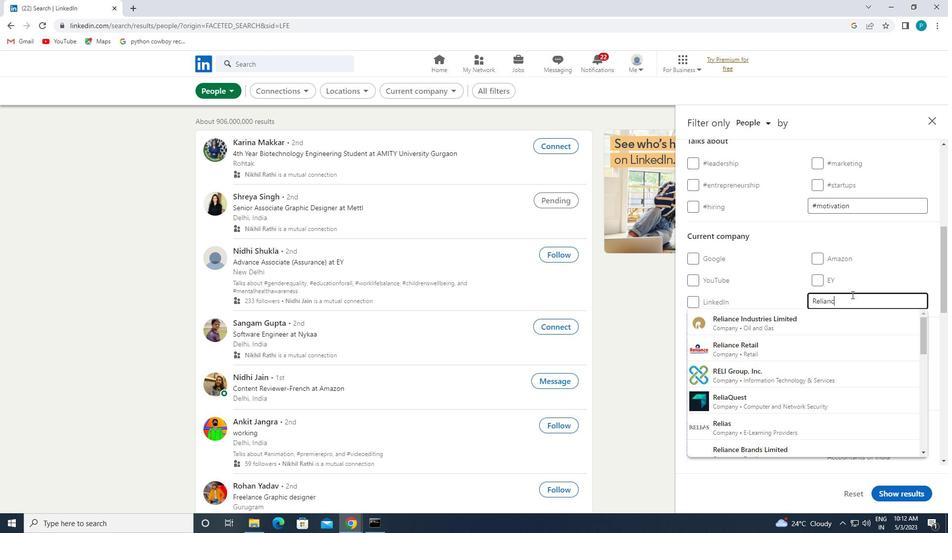 
Action: Mouse moved to (850, 325)
Screenshot: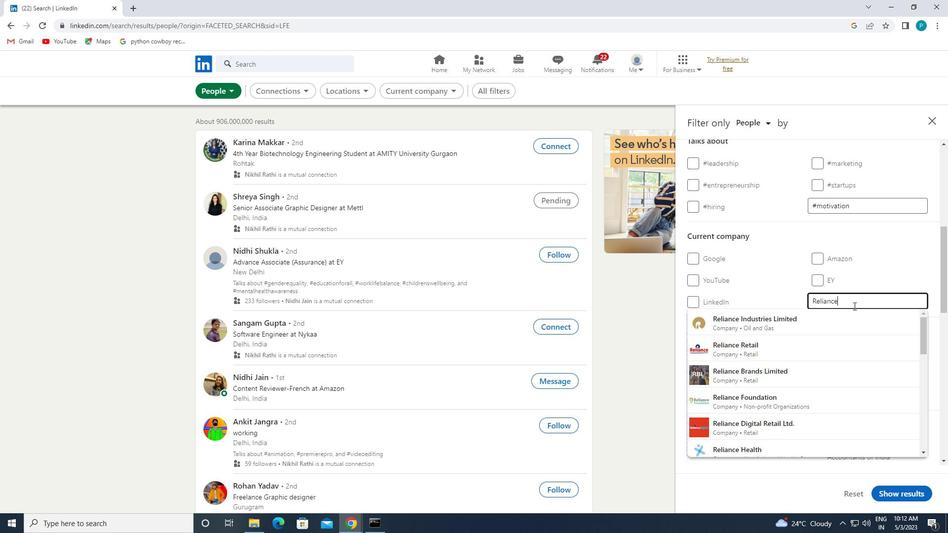
Action: Mouse pressed left at (850, 325)
Screenshot: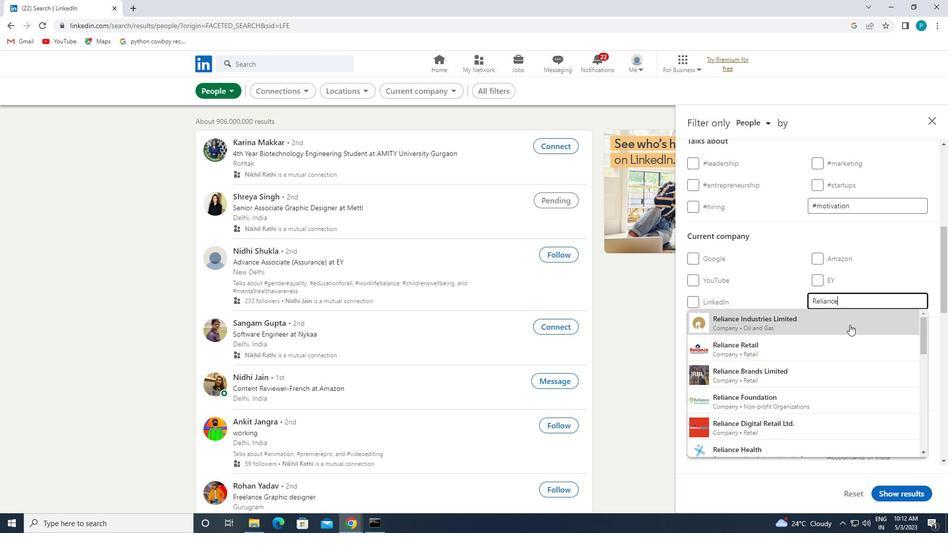 
Action: Mouse scrolled (850, 324) with delta (0, 0)
Screenshot: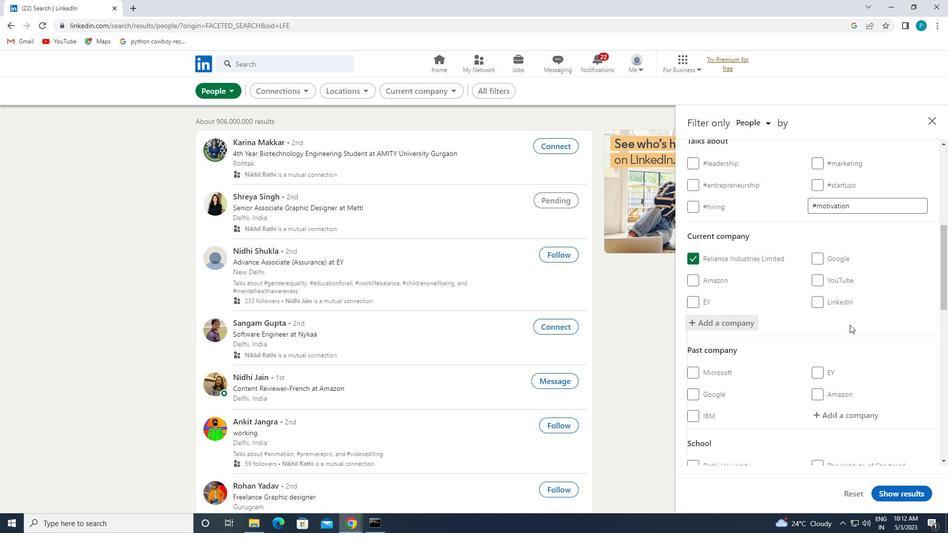 
Action: Mouse scrolled (850, 324) with delta (0, 0)
Screenshot: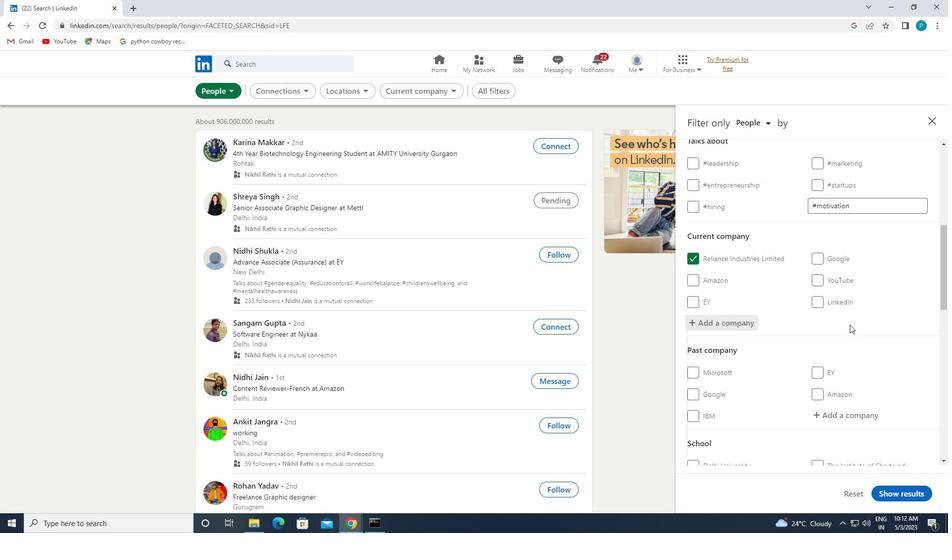 
Action: Mouse moved to (850, 376)
Screenshot: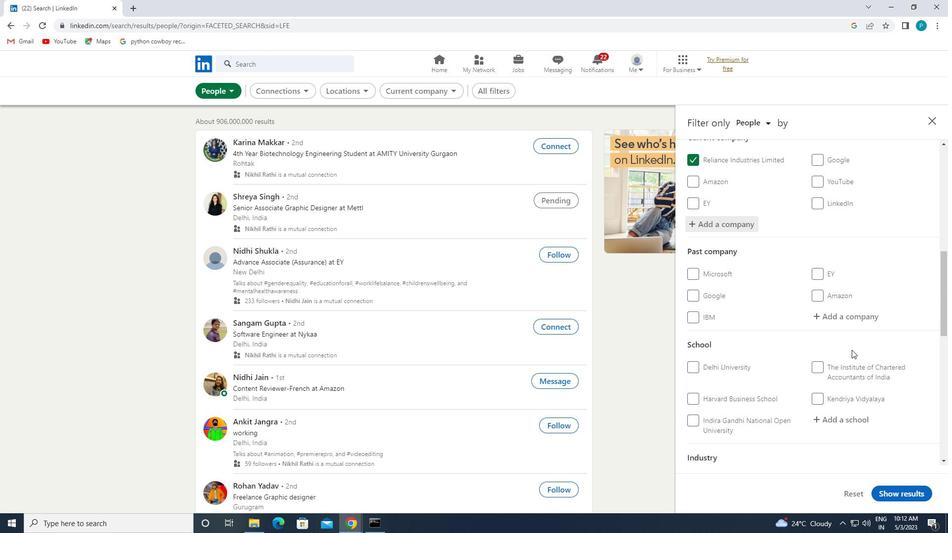 
Action: Mouse scrolled (850, 375) with delta (0, 0)
Screenshot: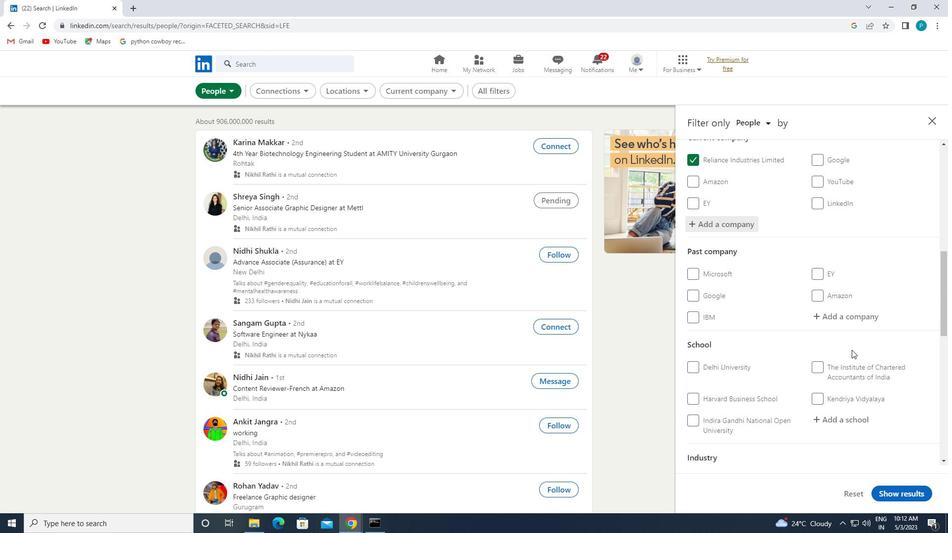 
Action: Mouse pressed left at (850, 376)
Screenshot: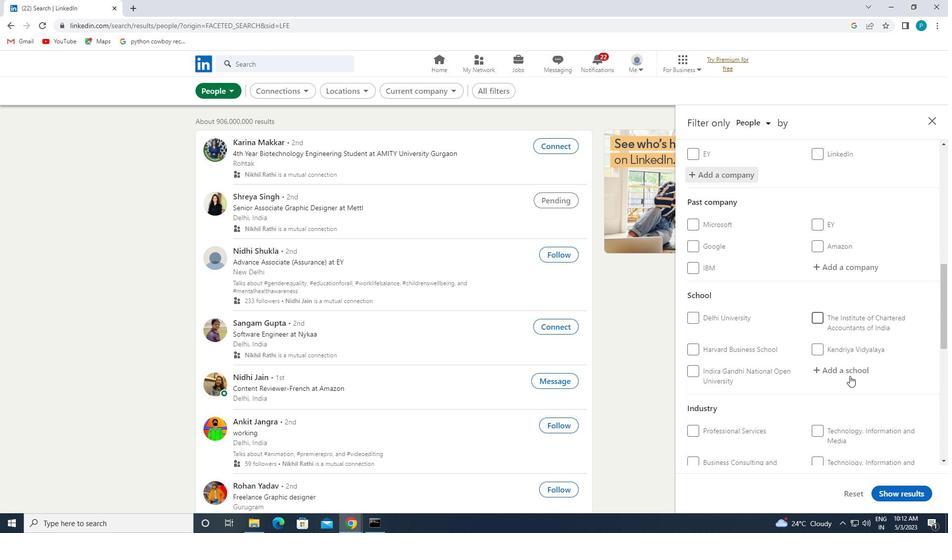 
Action: Key pressed <Key.caps_lock>G<Key.caps_lock>.<Key.caps_lock>P<Key.caps_lock>ULLA
Screenshot: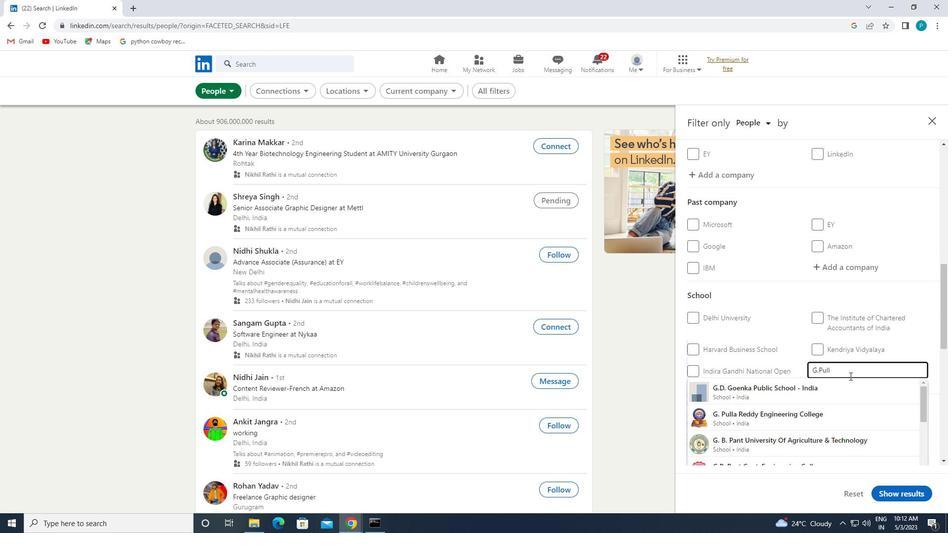 
Action: Mouse moved to (814, 390)
Screenshot: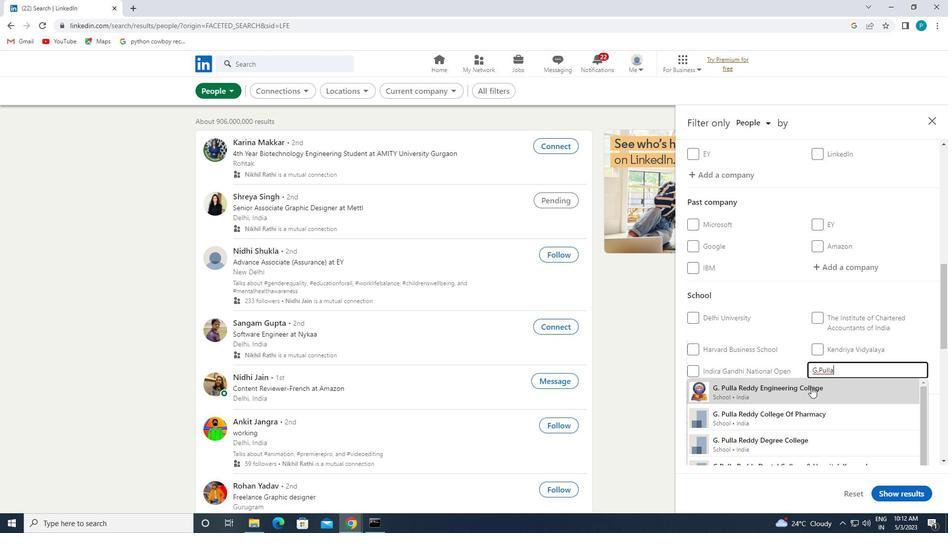 
Action: Mouse pressed left at (814, 390)
Screenshot: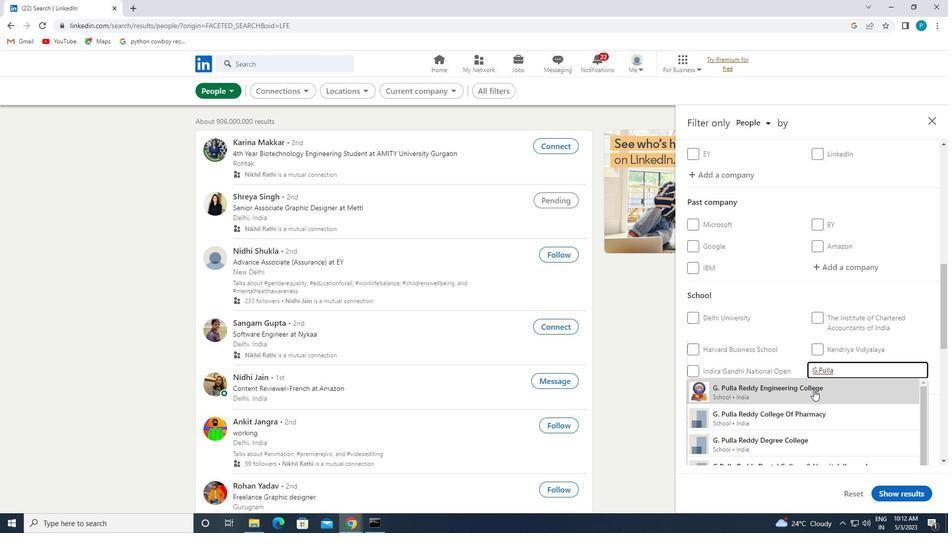 
Action: Mouse scrolled (814, 389) with delta (0, 0)
Screenshot: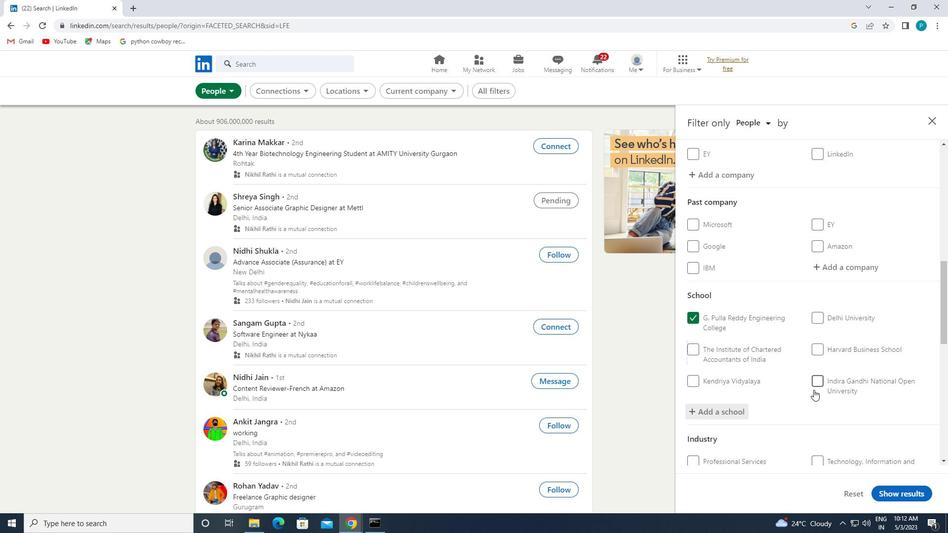 
Action: Mouse scrolled (814, 389) with delta (0, 0)
Screenshot: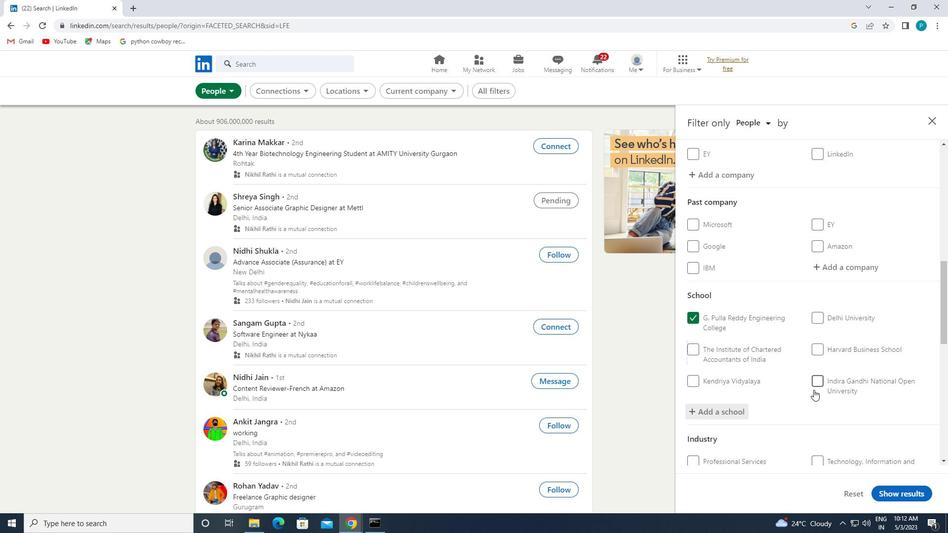 
Action: Mouse scrolled (814, 389) with delta (0, 0)
Screenshot: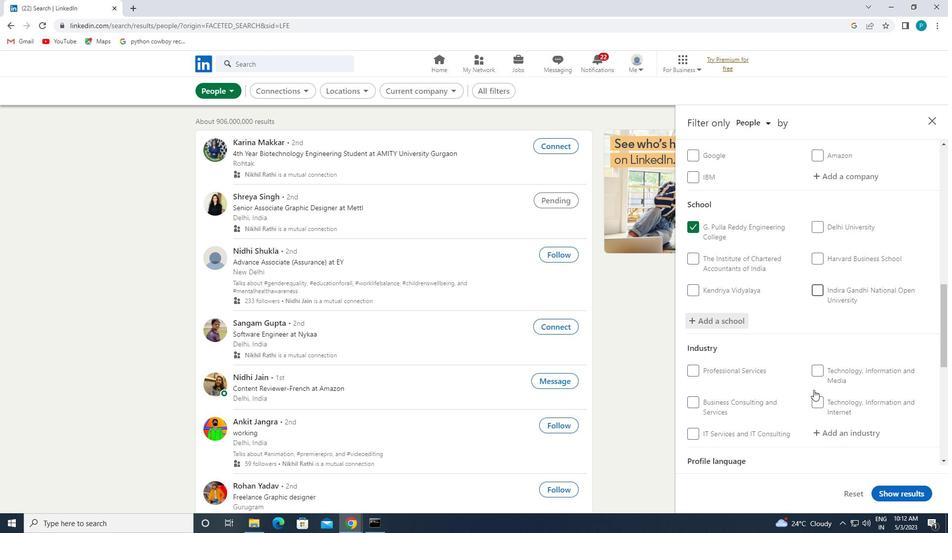
Action: Mouse scrolled (814, 389) with delta (0, 0)
Screenshot: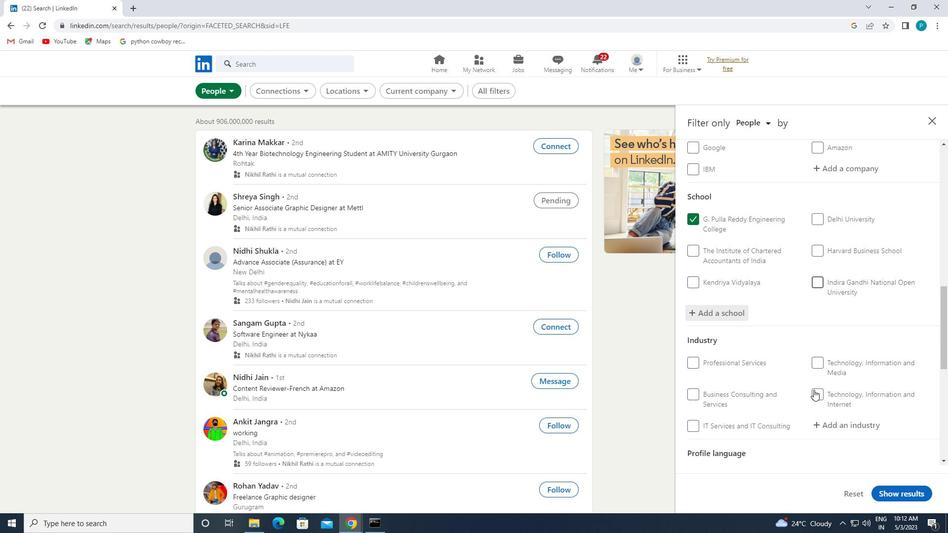 
Action: Mouse moved to (831, 333)
Screenshot: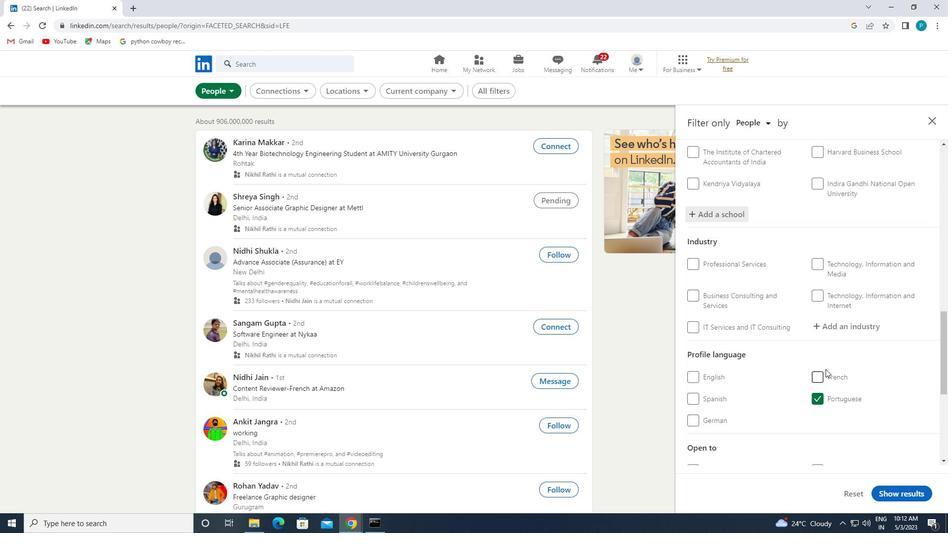 
Action: Mouse pressed left at (831, 333)
Screenshot: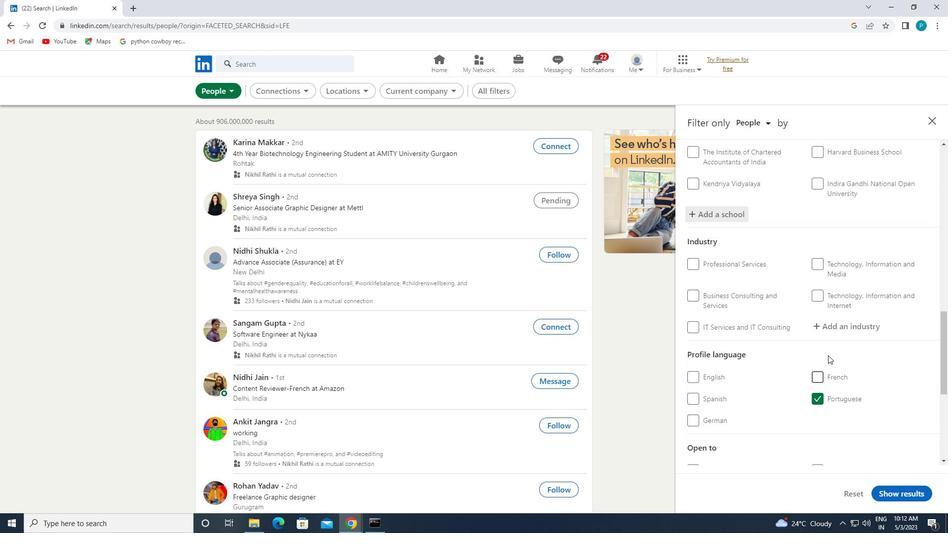 
Action: Mouse moved to (843, 340)
Screenshot: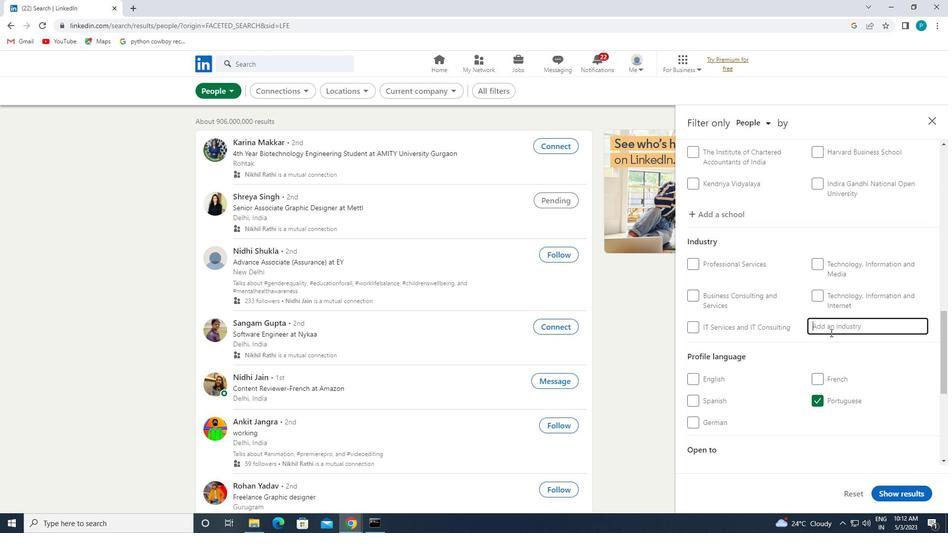 
Action: Key pressed <Key.caps_lock>S<Key.caps_lock>ECU
Screenshot: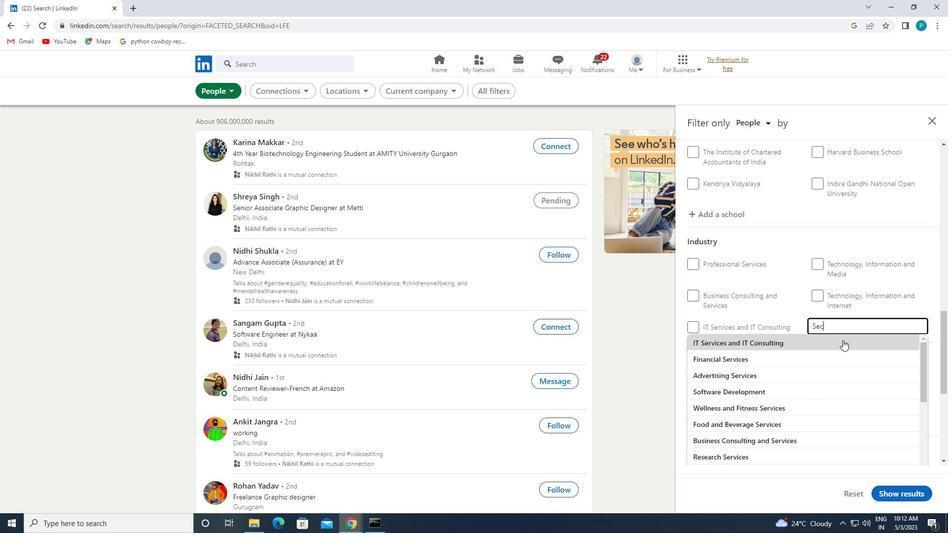 
Action: Mouse moved to (803, 405)
Screenshot: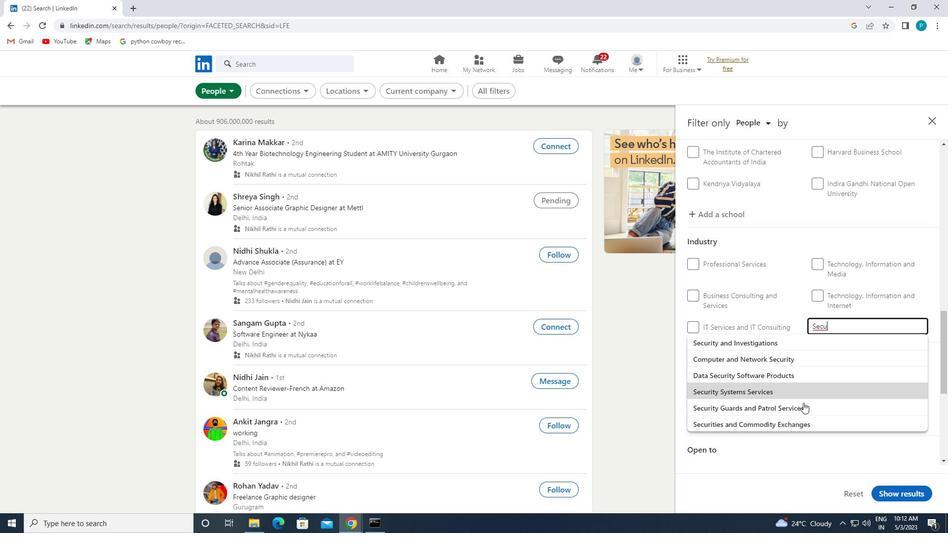 
Action: Mouse pressed left at (803, 405)
Screenshot: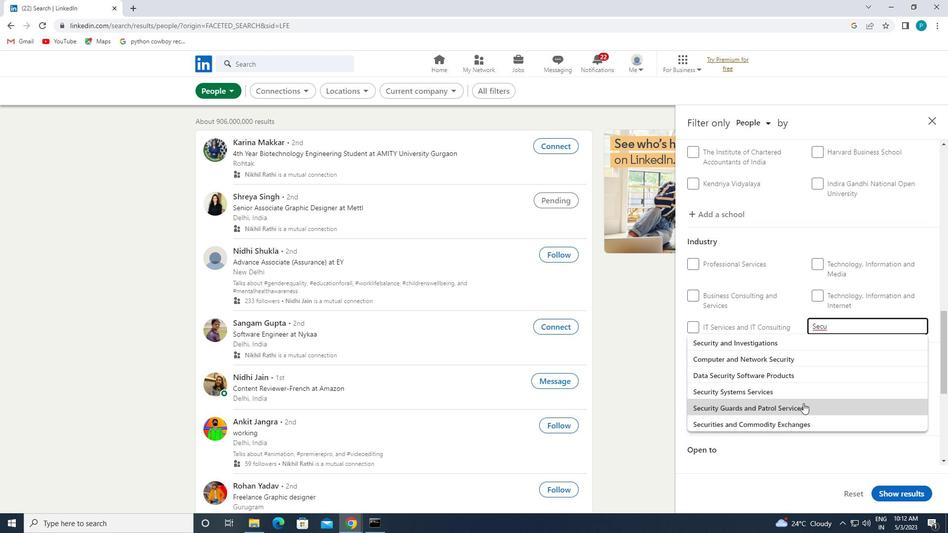 
Action: Mouse moved to (803, 405)
Screenshot: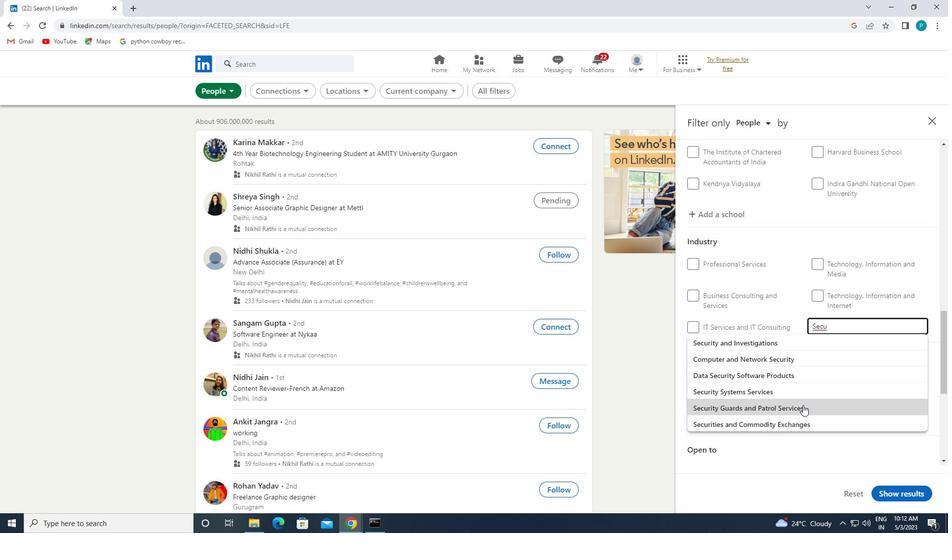 
Action: Mouse scrolled (803, 405) with delta (0, 0)
Screenshot: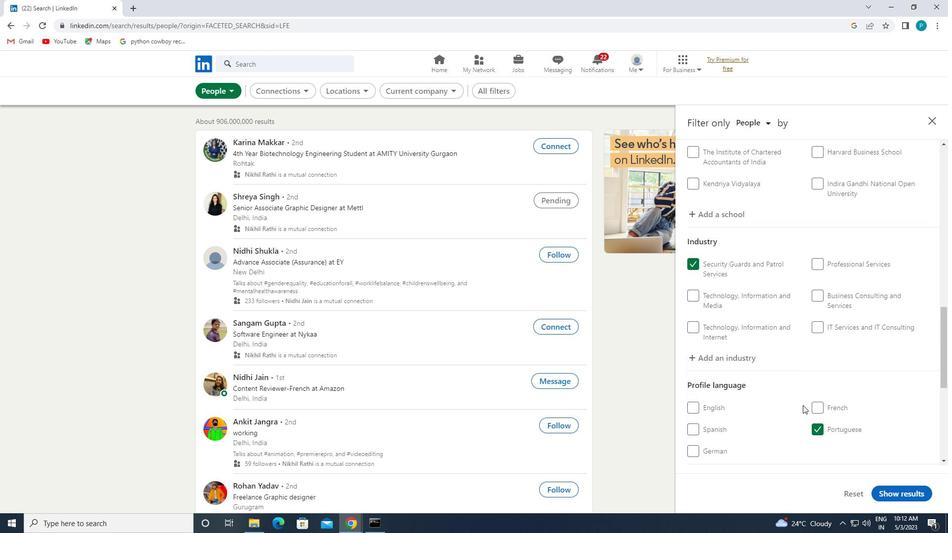 
Action: Mouse scrolled (803, 405) with delta (0, 0)
Screenshot: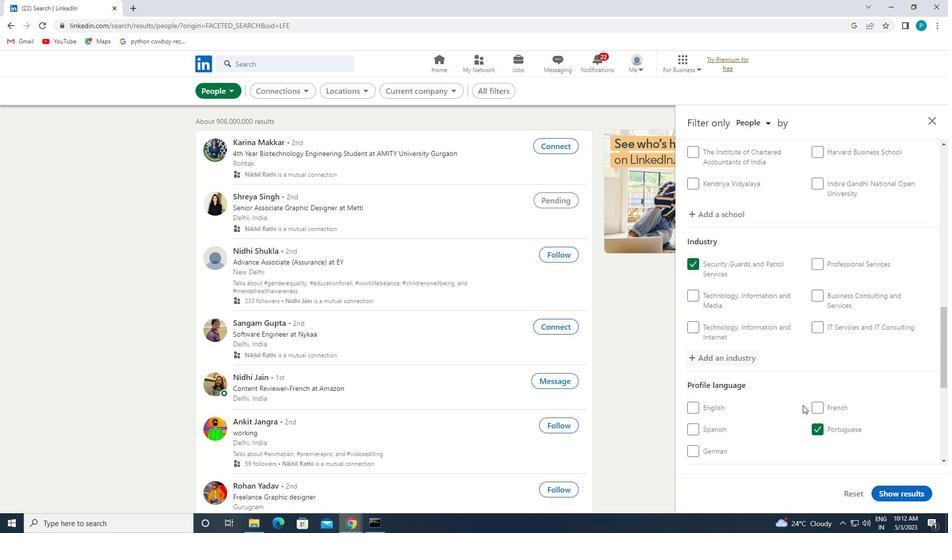 
Action: Mouse moved to (816, 406)
Screenshot: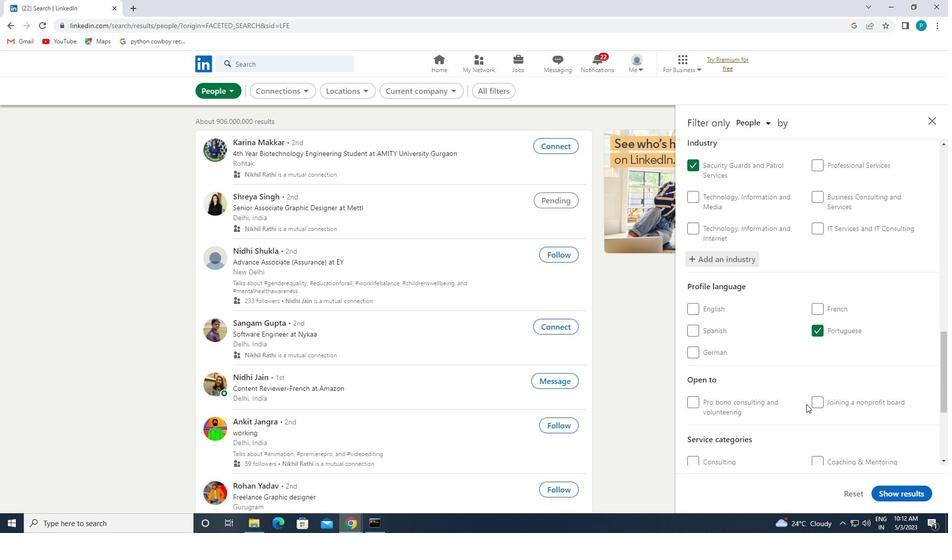 
Action: Mouse scrolled (816, 406) with delta (0, 0)
Screenshot: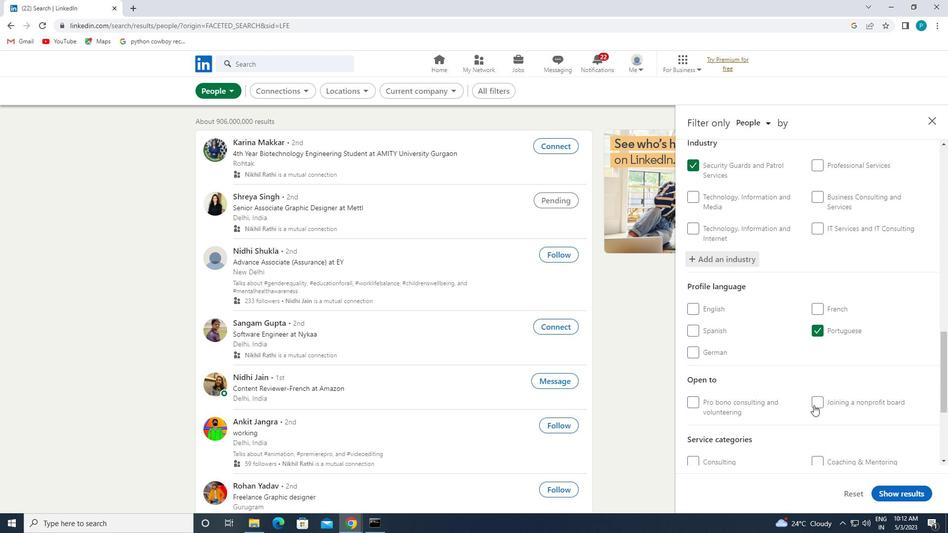 
Action: Mouse scrolled (816, 406) with delta (0, 0)
Screenshot: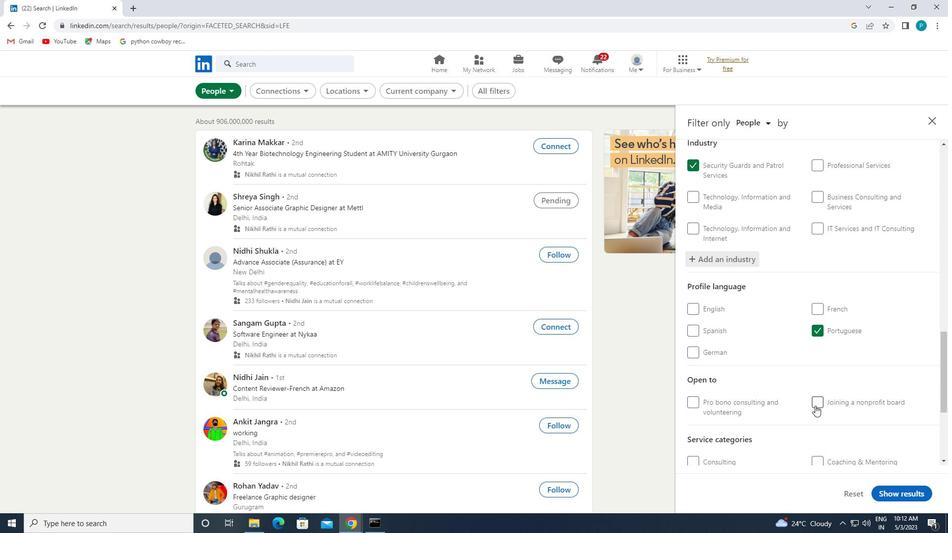 
Action: Mouse moved to (824, 409)
Screenshot: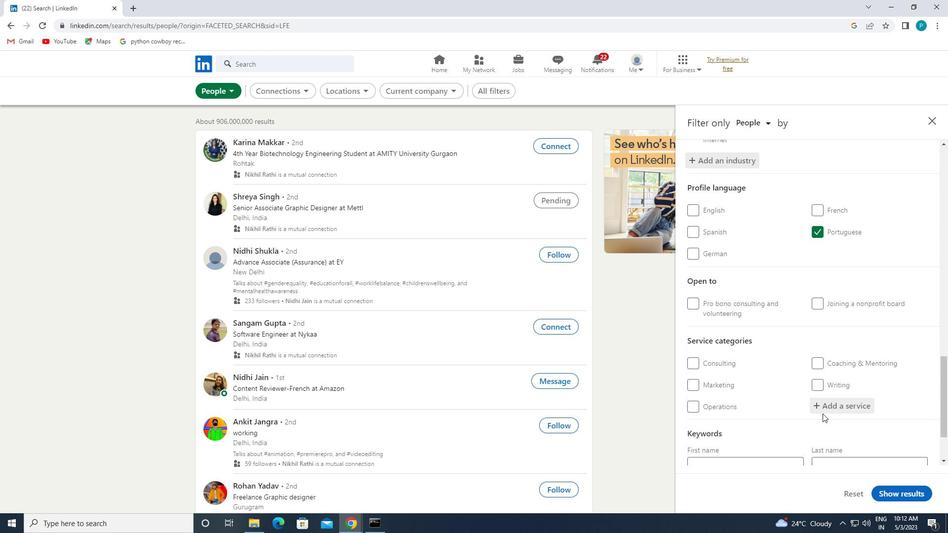 
Action: Mouse pressed left at (824, 409)
Screenshot: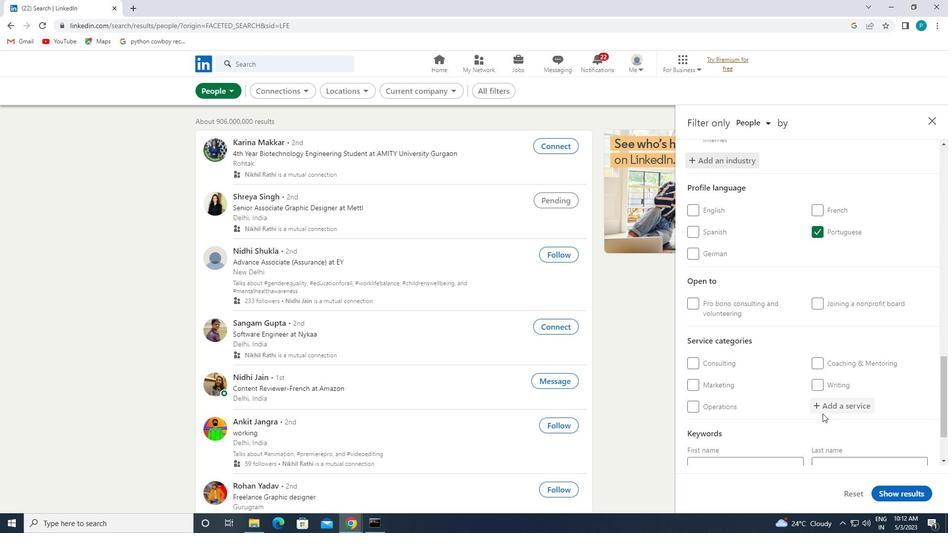 
Action: Mouse moved to (828, 409)
Screenshot: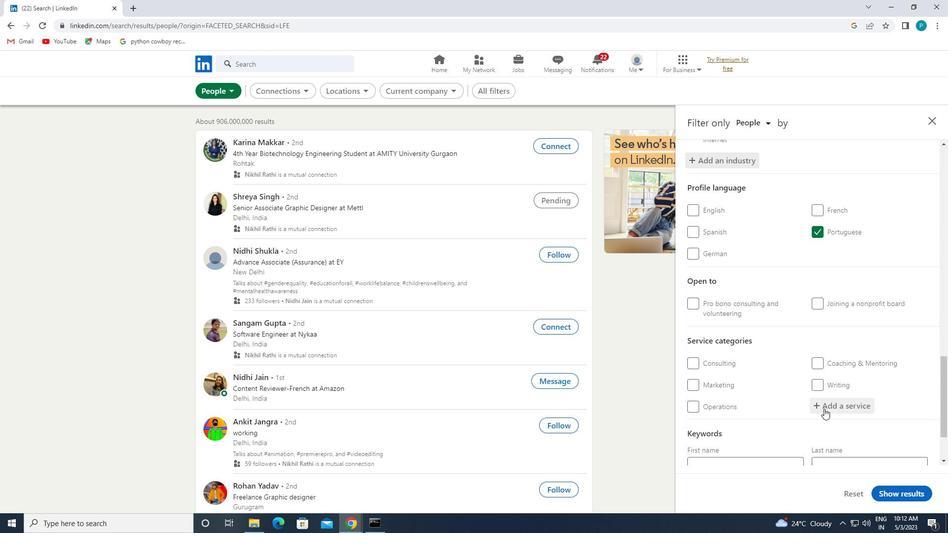 
Action: Key pressed <Key.caps_lock>H<Key.caps_lock>EALTH
Screenshot: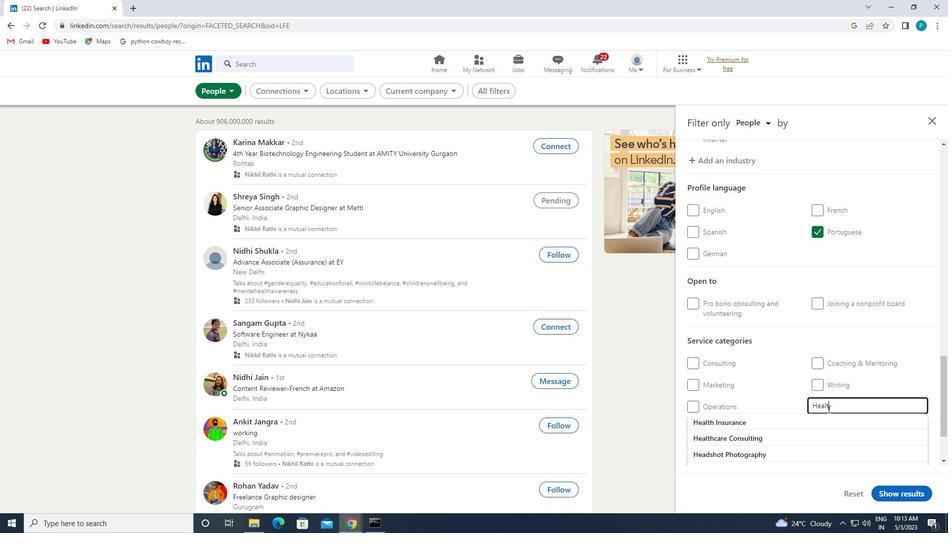 
Action: Mouse moved to (734, 435)
Screenshot: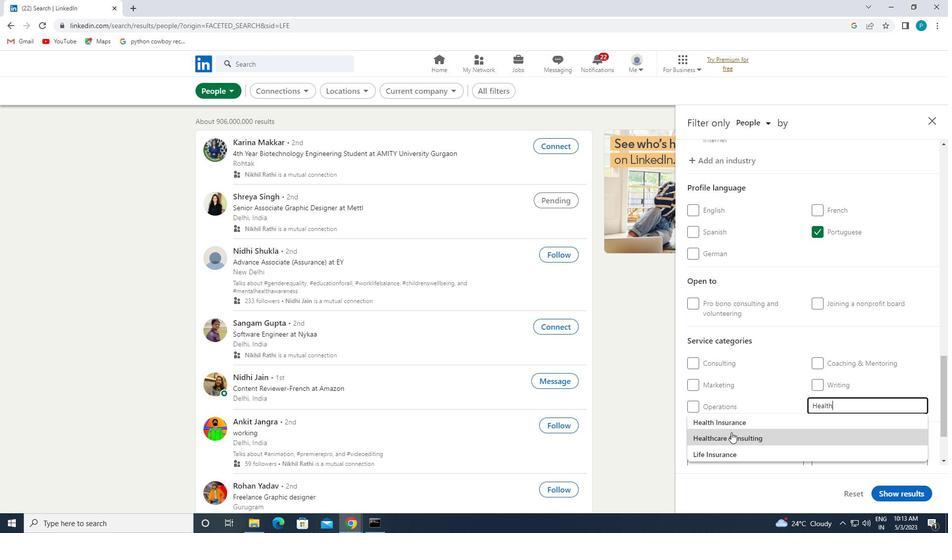 
Action: Mouse pressed left at (734, 435)
Screenshot: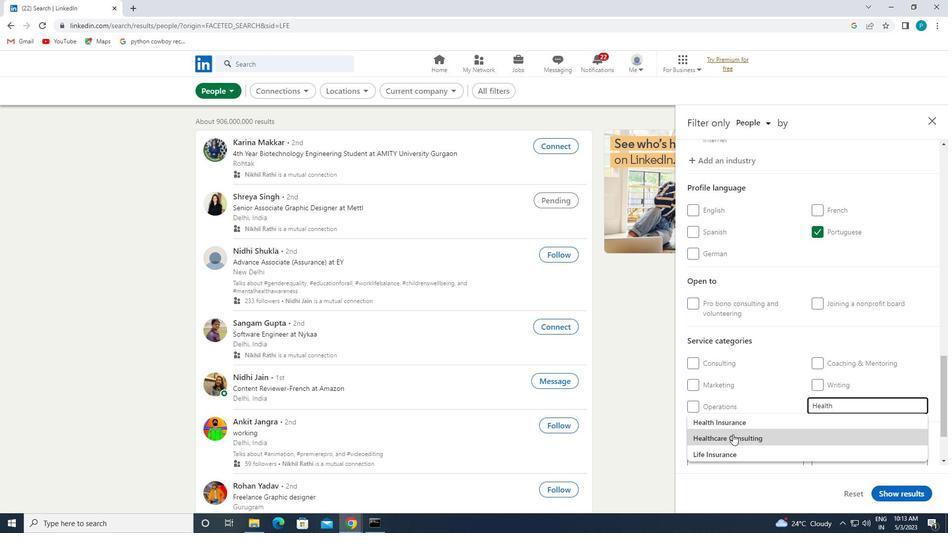 
Action: Mouse moved to (787, 391)
Screenshot: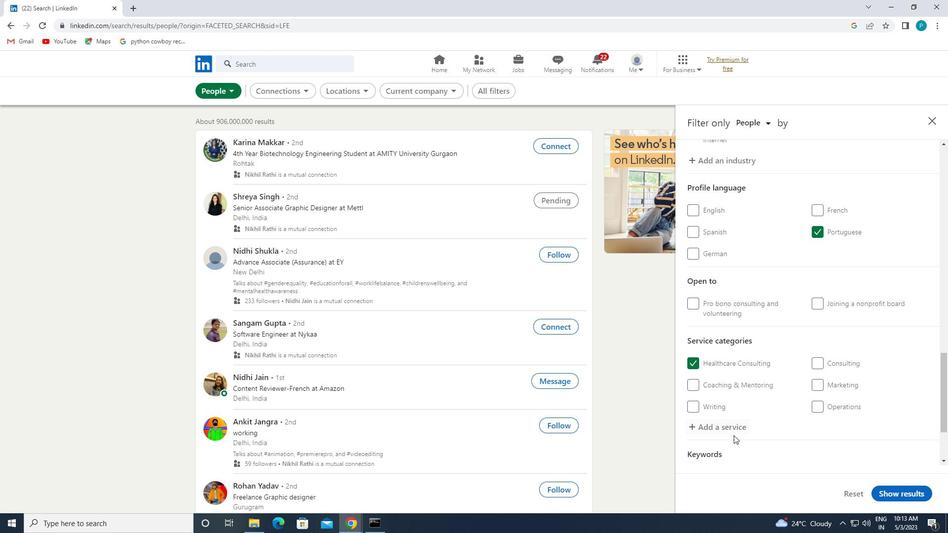 
Action: Mouse scrolled (787, 391) with delta (0, 0)
Screenshot: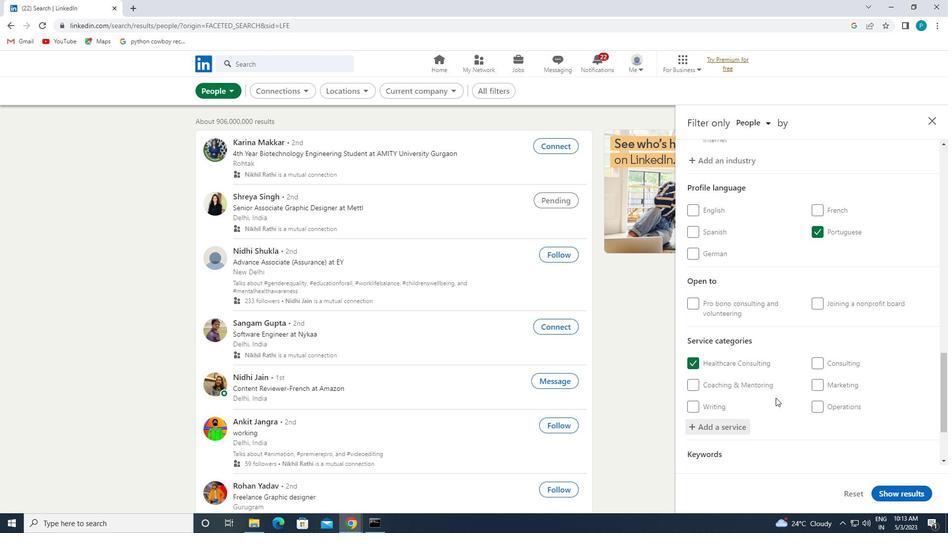 
Action: Mouse scrolled (787, 391) with delta (0, 0)
Screenshot: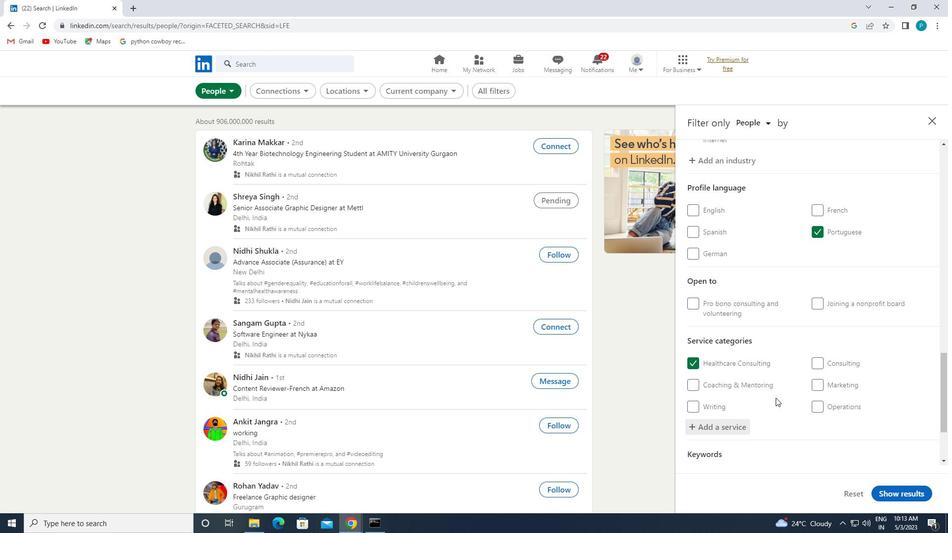 
Action: Mouse scrolled (787, 391) with delta (0, 0)
Screenshot: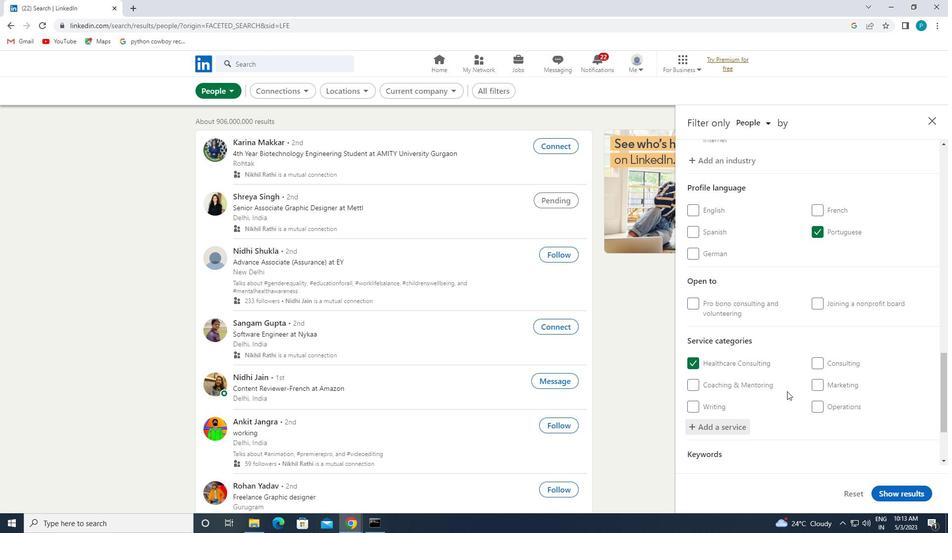 
Action: Mouse moved to (863, 383)
Screenshot: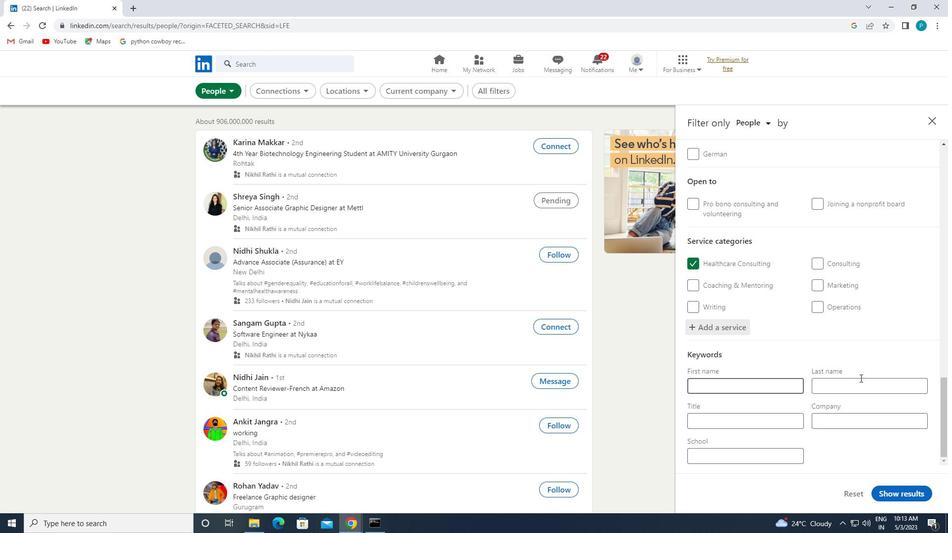 
Action: Mouse scrolled (863, 382) with delta (0, 0)
Screenshot: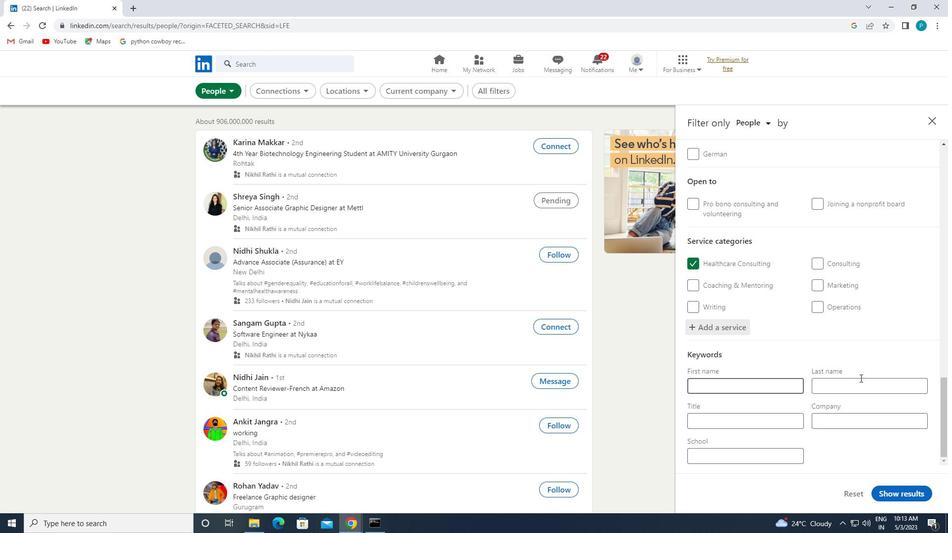 
Action: Mouse moved to (784, 410)
Screenshot: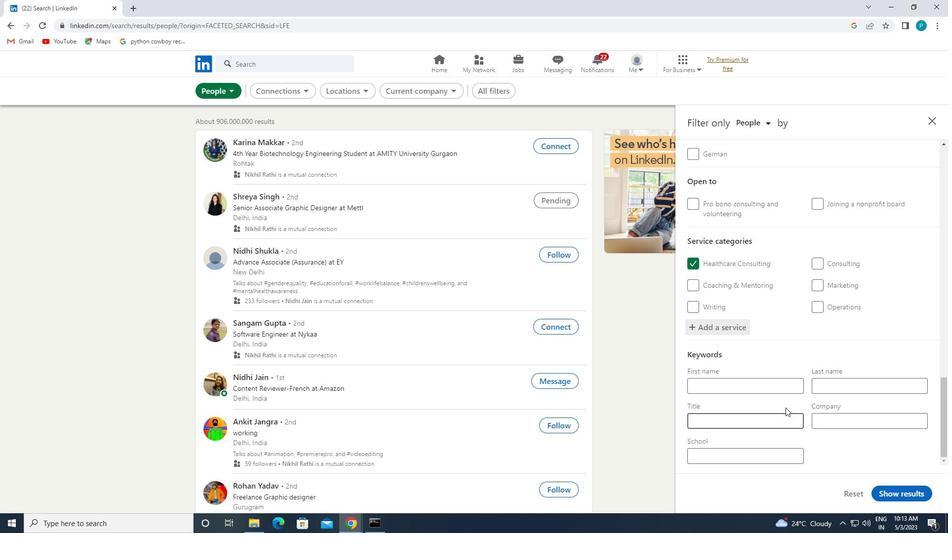 
Action: Mouse pressed left at (784, 410)
Screenshot: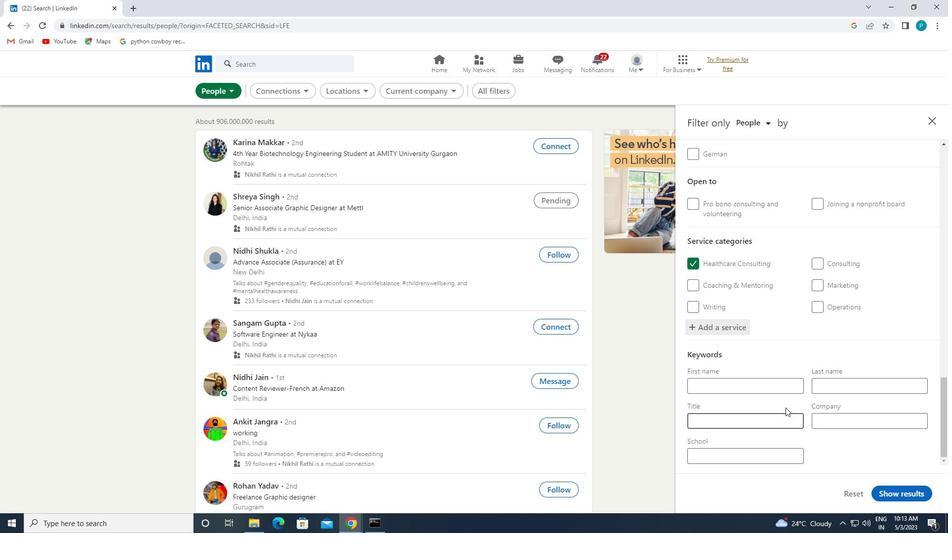 
Action: Key pressed <Key.caps_lock>B<Key.caps_lock>OOKKEEPER
Screenshot: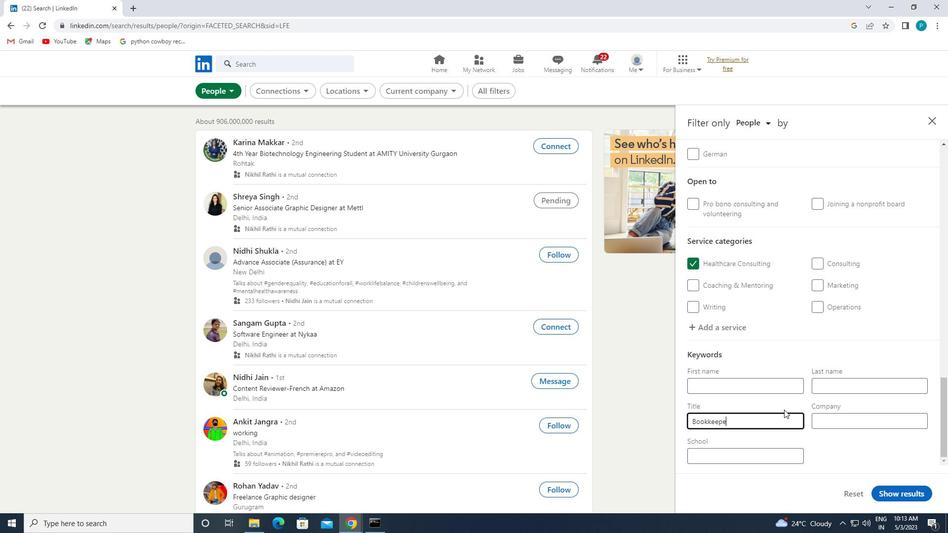 
Action: Mouse moved to (900, 489)
Screenshot: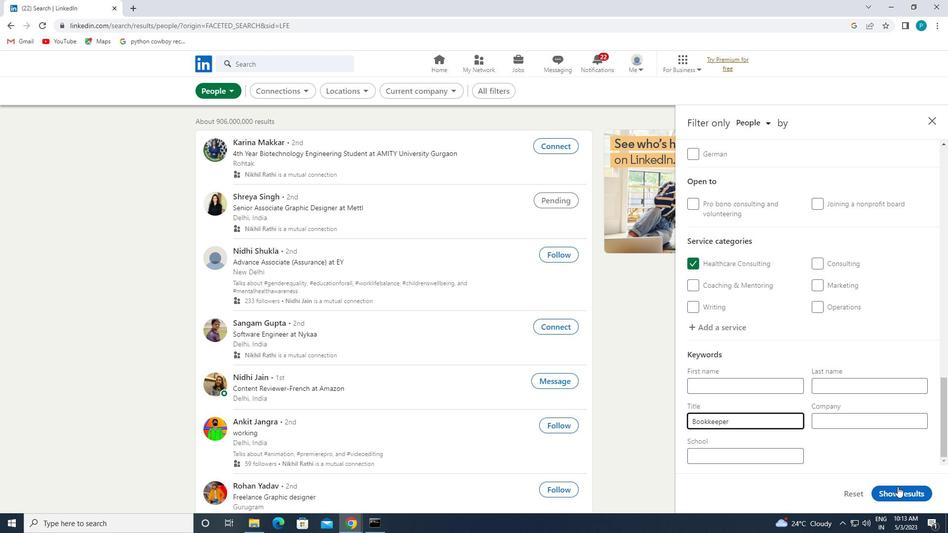 
Action: Mouse pressed left at (900, 489)
Screenshot: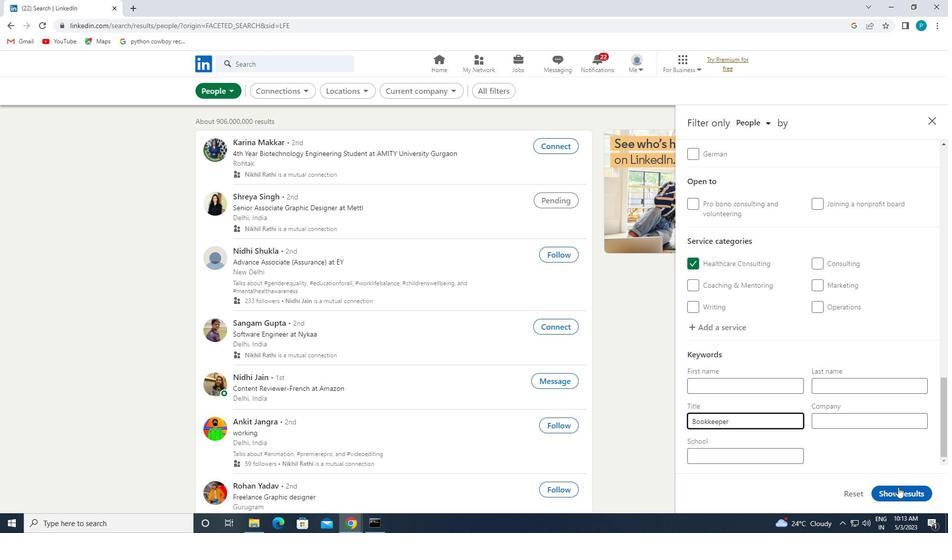 
